 Task: Find connections with filter location Agudos with filter topic #aiwith filter profile language German with filter current company Tata Communications with filter school Delhi Public School Noida with filter industry Savings Institutions with filter service category WordPress Design with filter keywords title Marketing Research Analyst
Action: Mouse moved to (475, 82)
Screenshot: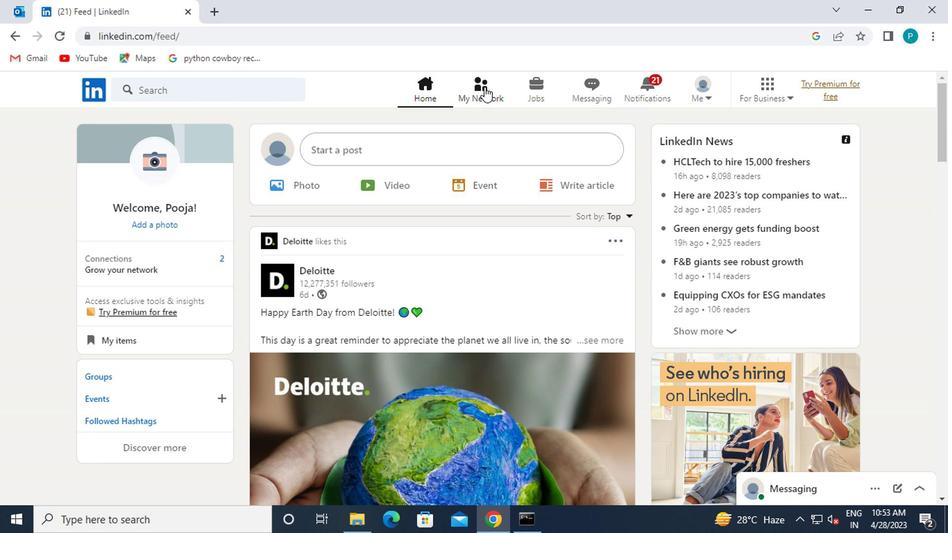 
Action: Mouse pressed left at (475, 82)
Screenshot: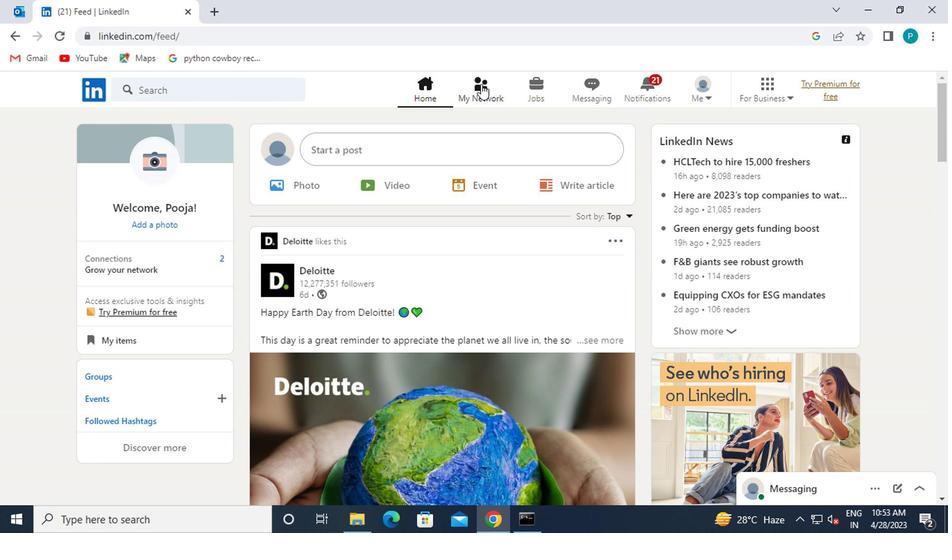 
Action: Mouse moved to (206, 160)
Screenshot: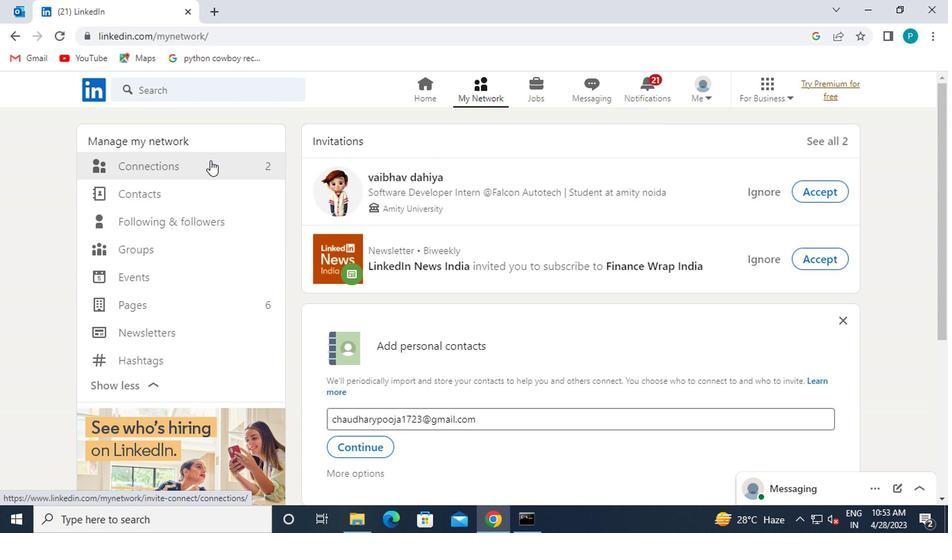
Action: Mouse pressed left at (206, 160)
Screenshot: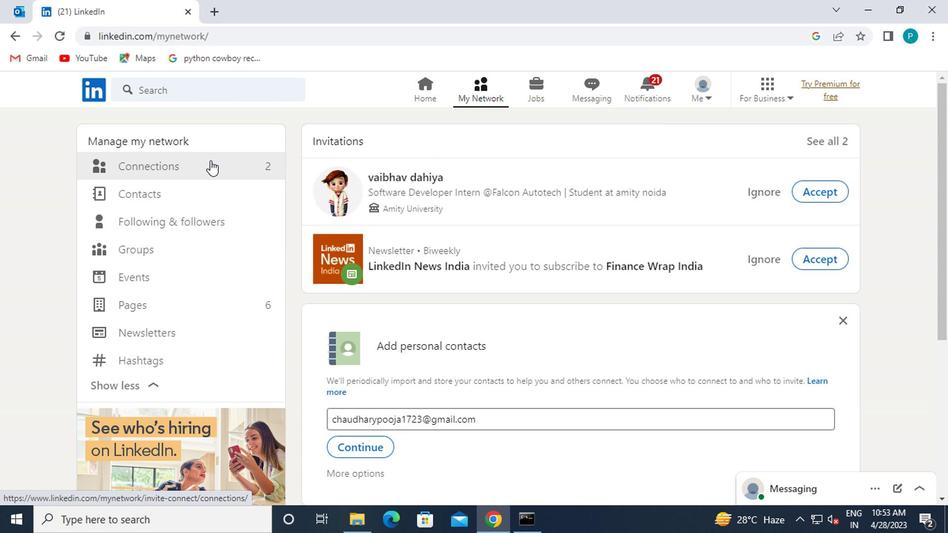 
Action: Mouse moved to (569, 168)
Screenshot: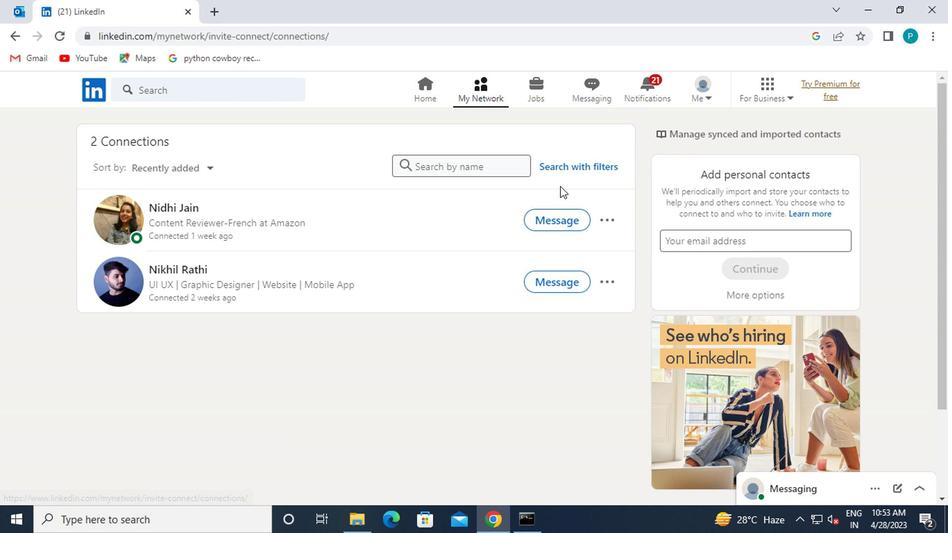 
Action: Mouse pressed left at (569, 168)
Screenshot: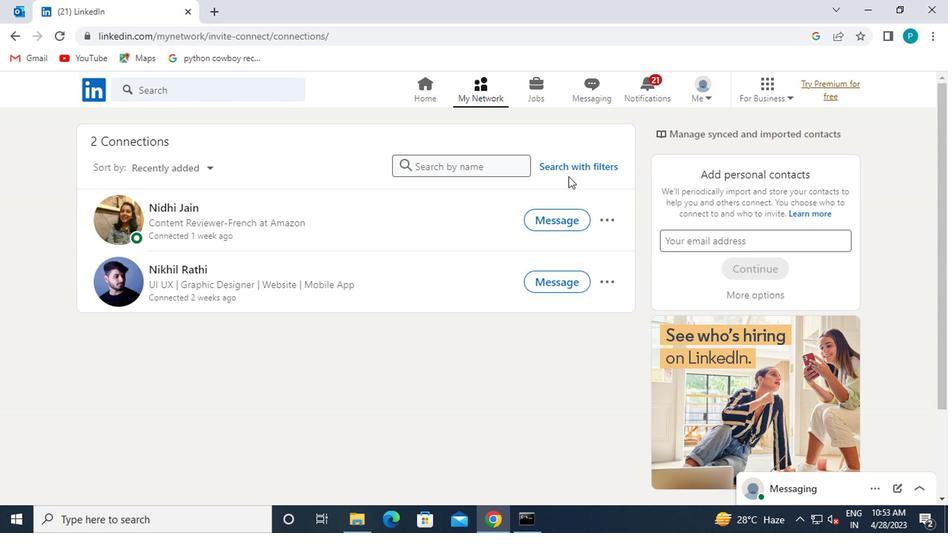 
Action: Mouse moved to (508, 126)
Screenshot: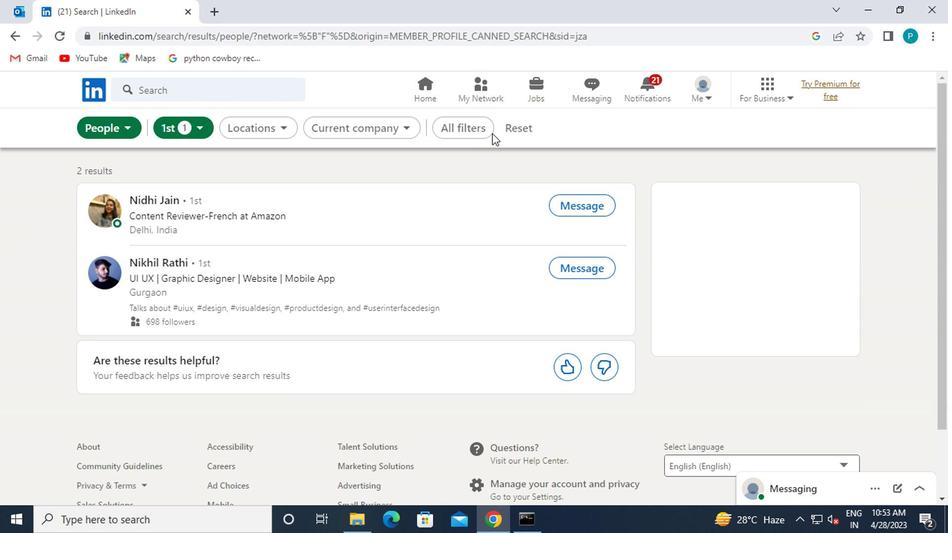 
Action: Mouse pressed left at (508, 126)
Screenshot: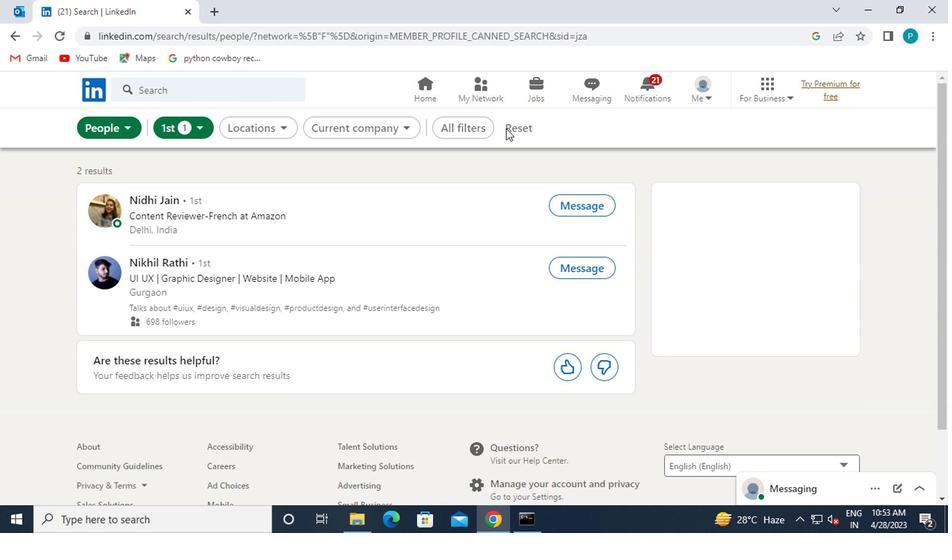 
Action: Mouse moved to (471, 126)
Screenshot: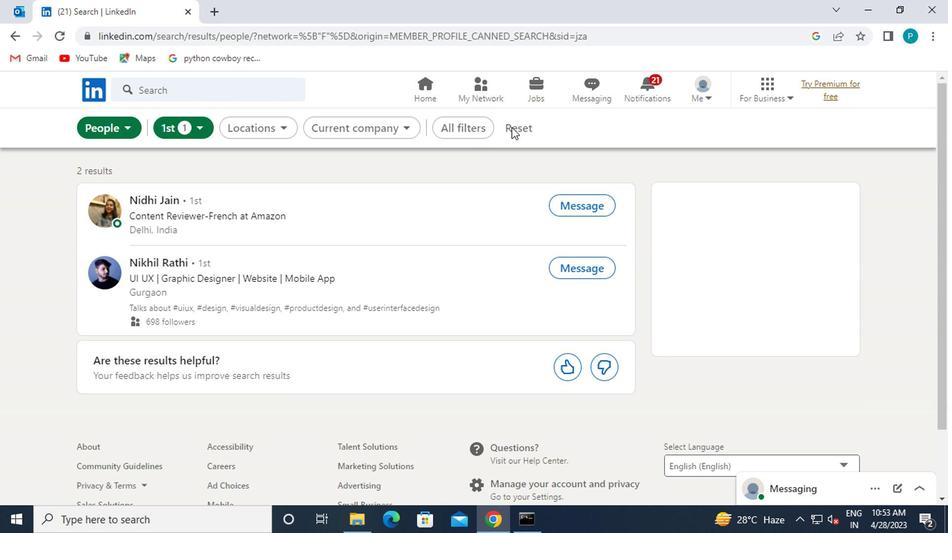 
Action: Mouse pressed left at (471, 126)
Screenshot: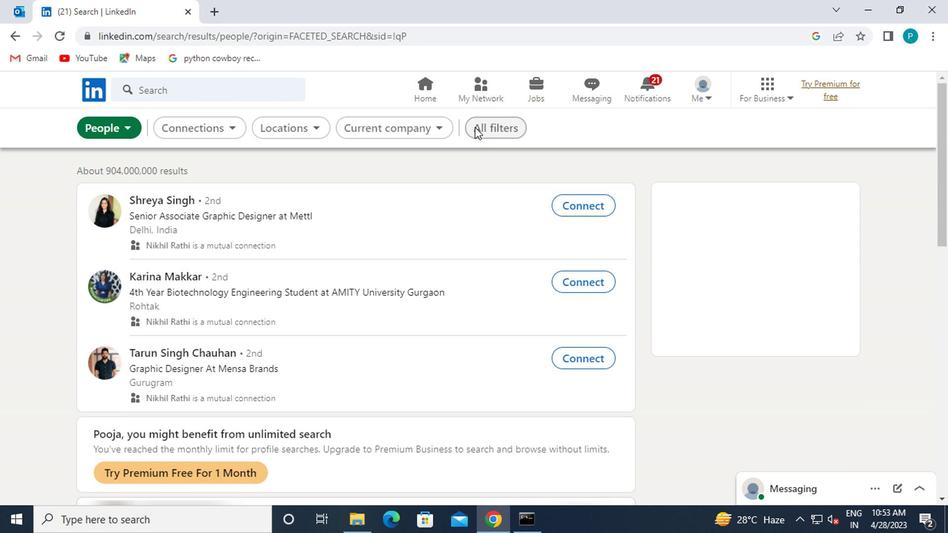 
Action: Mouse moved to (841, 318)
Screenshot: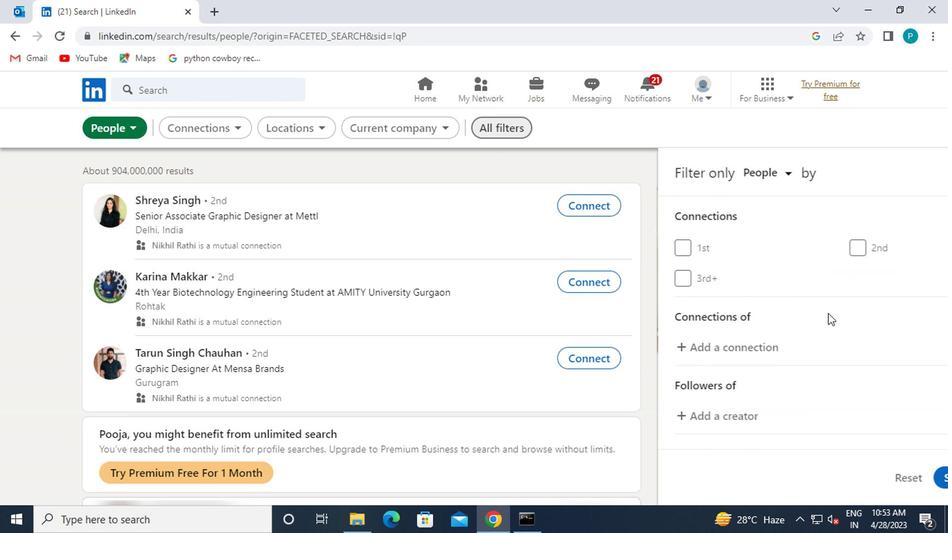 
Action: Mouse scrolled (841, 318) with delta (0, 0)
Screenshot: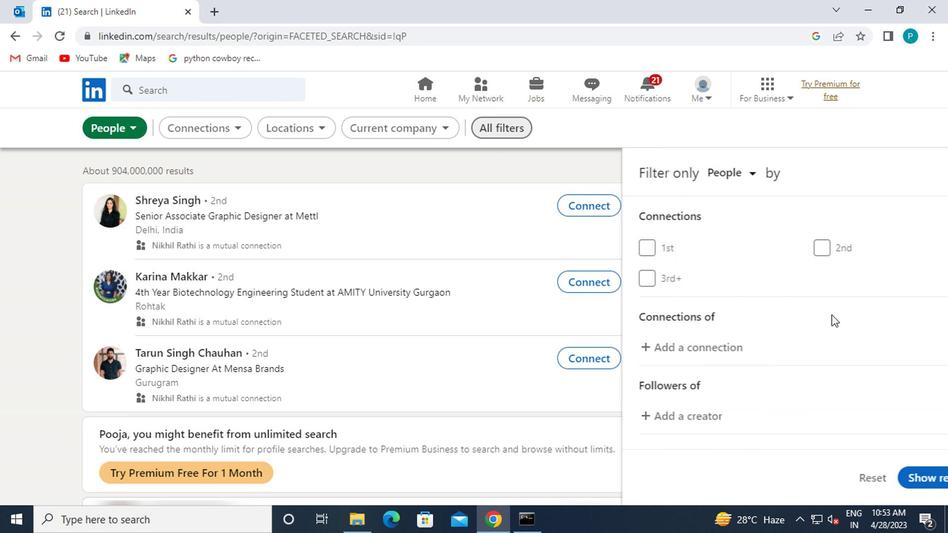 
Action: Mouse scrolled (841, 318) with delta (0, 0)
Screenshot: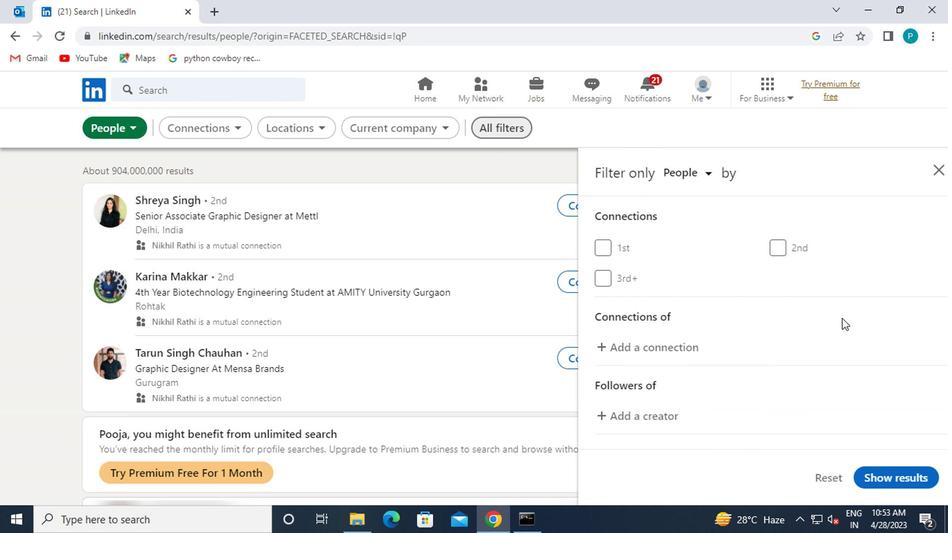 
Action: Mouse scrolled (841, 318) with delta (0, 0)
Screenshot: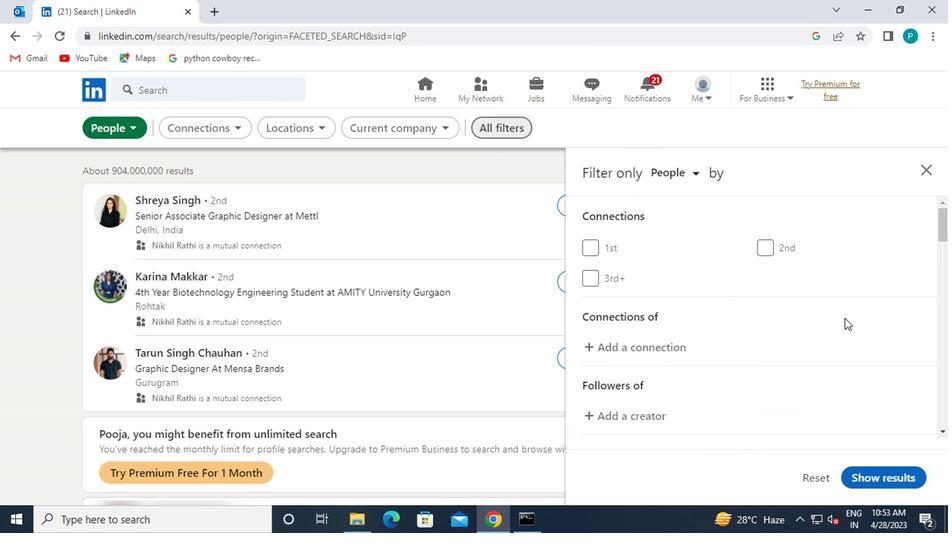 
Action: Mouse moved to (830, 355)
Screenshot: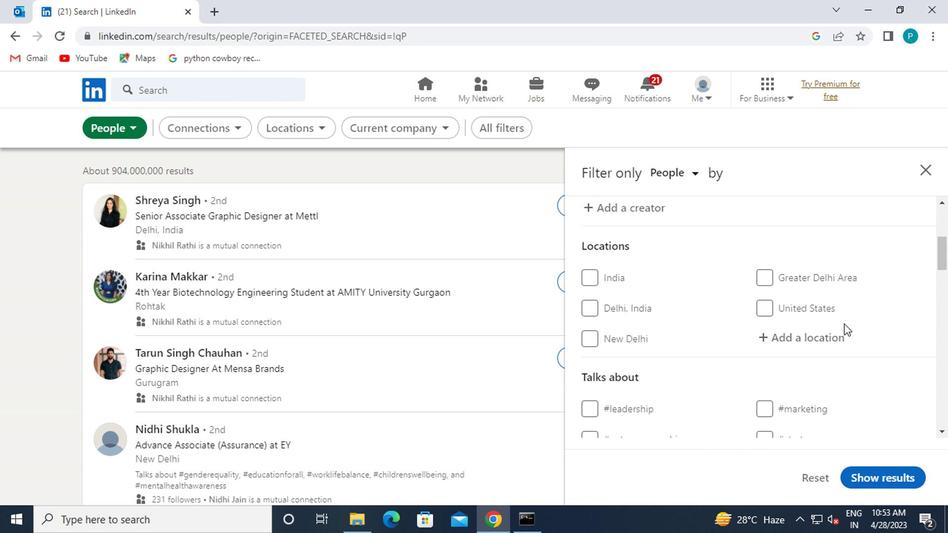 
Action: Mouse pressed left at (830, 355)
Screenshot: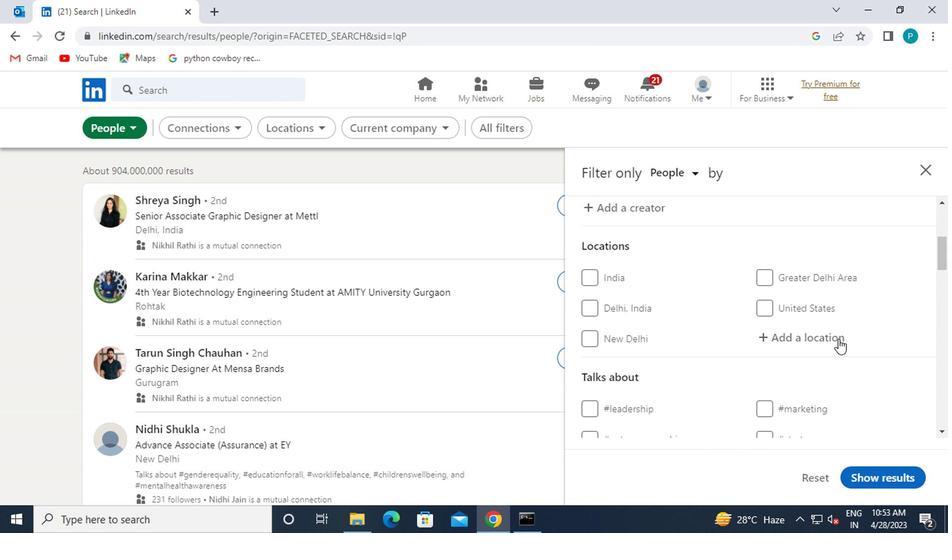 
Action: Mouse moved to (825, 333)
Screenshot: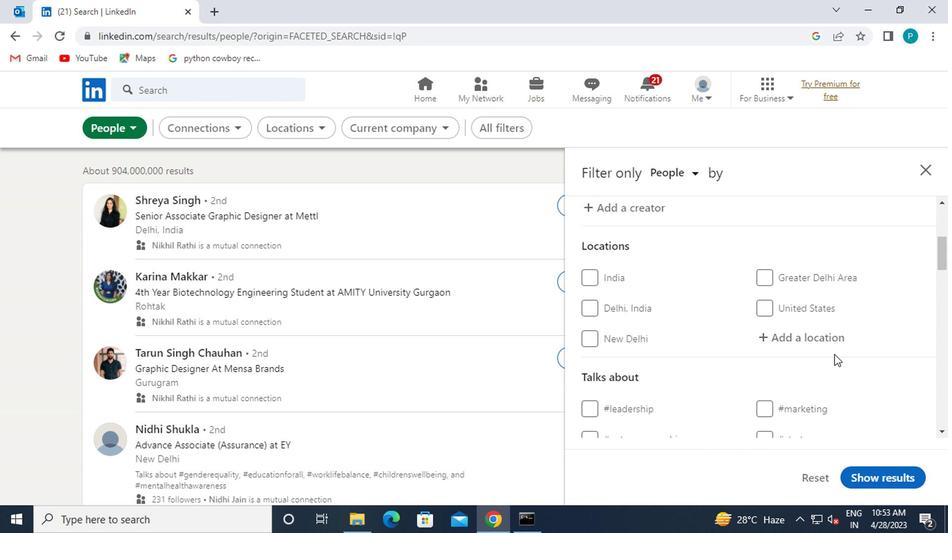 
Action: Mouse pressed left at (825, 333)
Screenshot: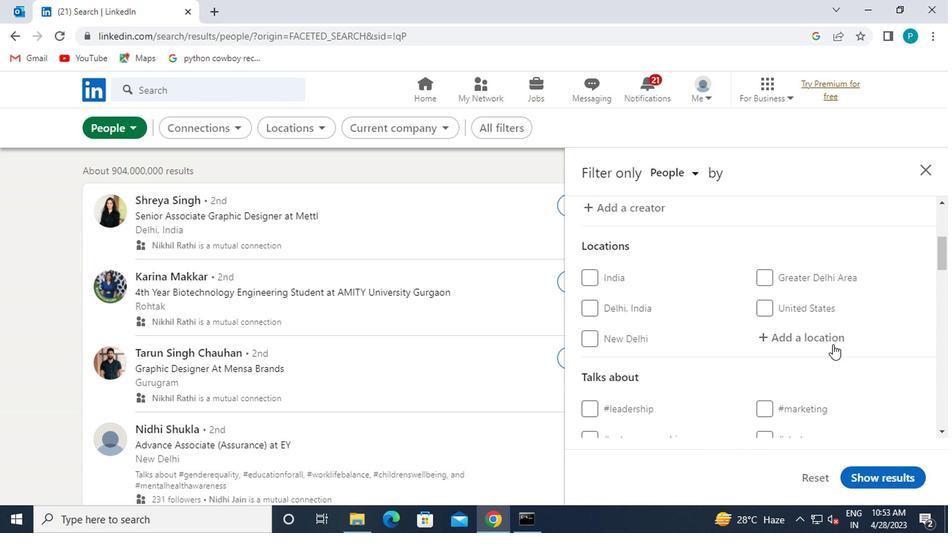 
Action: Key pressed <Key.caps_lock>a<Key.caps_lock>gudos
Screenshot: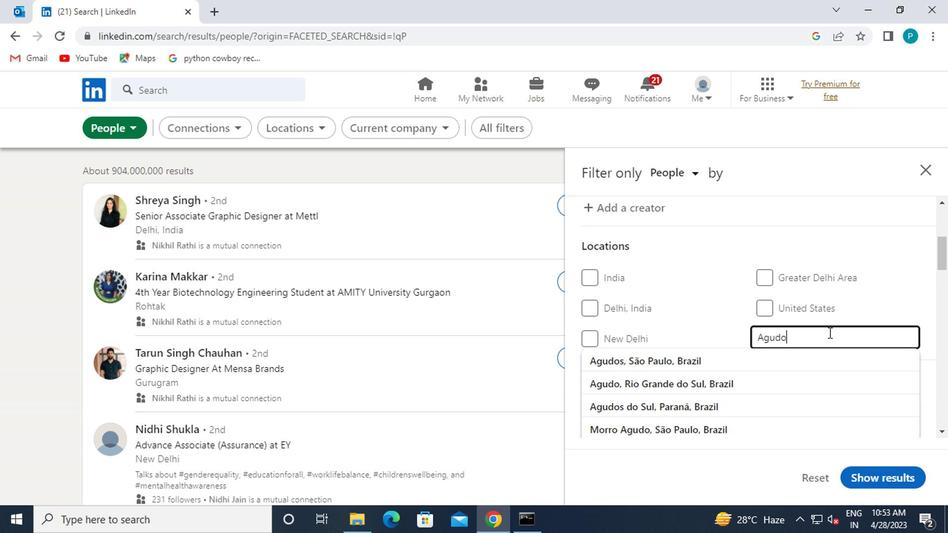 
Action: Mouse moved to (778, 362)
Screenshot: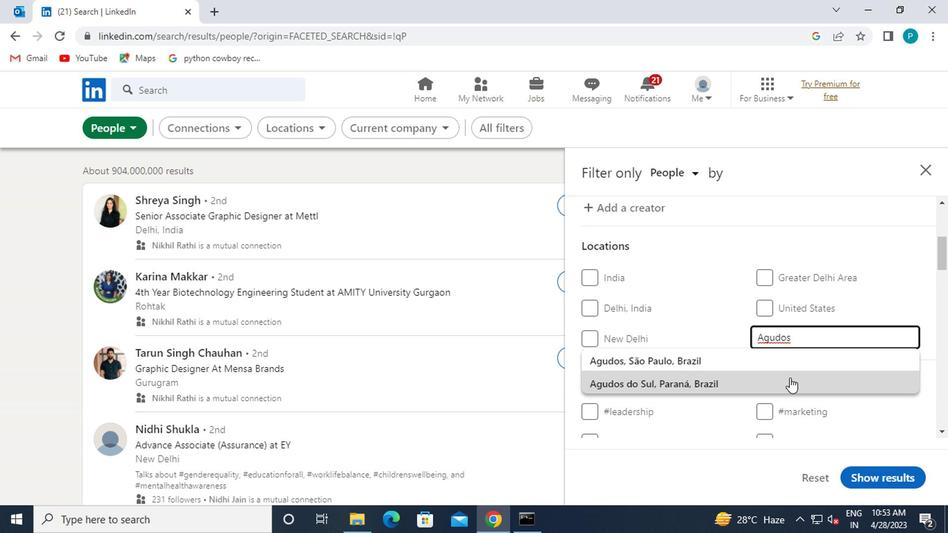 
Action: Mouse pressed left at (778, 362)
Screenshot: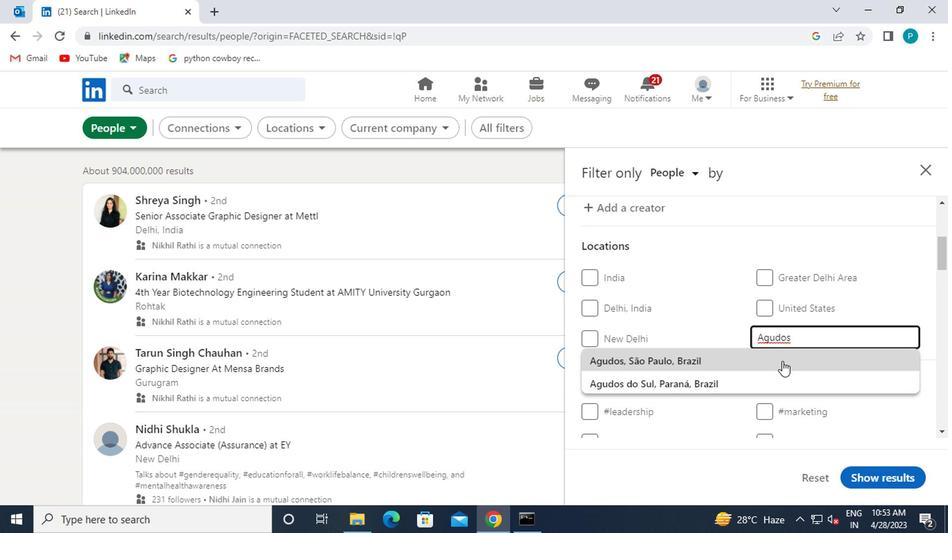 
Action: Mouse moved to (678, 354)
Screenshot: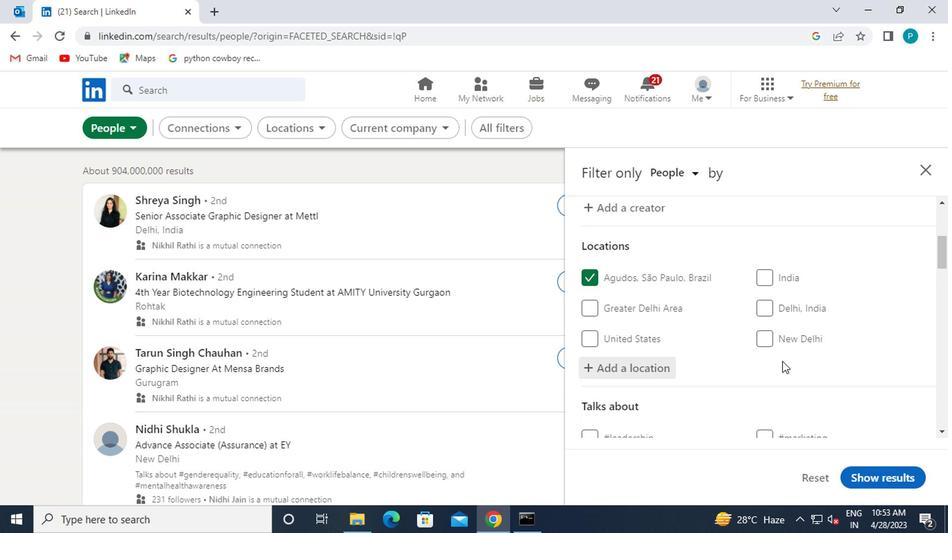 
Action: Mouse scrolled (678, 353) with delta (0, 0)
Screenshot: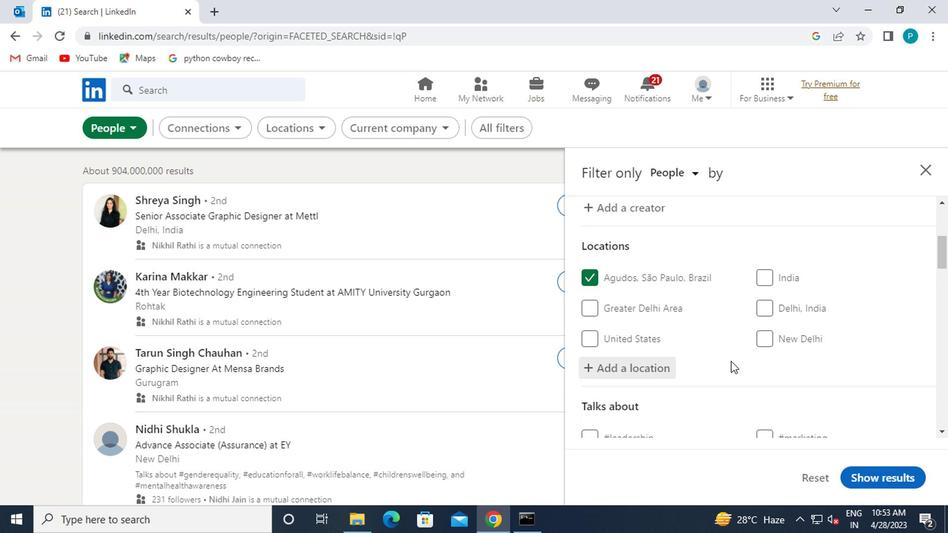 
Action: Mouse scrolled (678, 353) with delta (0, 0)
Screenshot: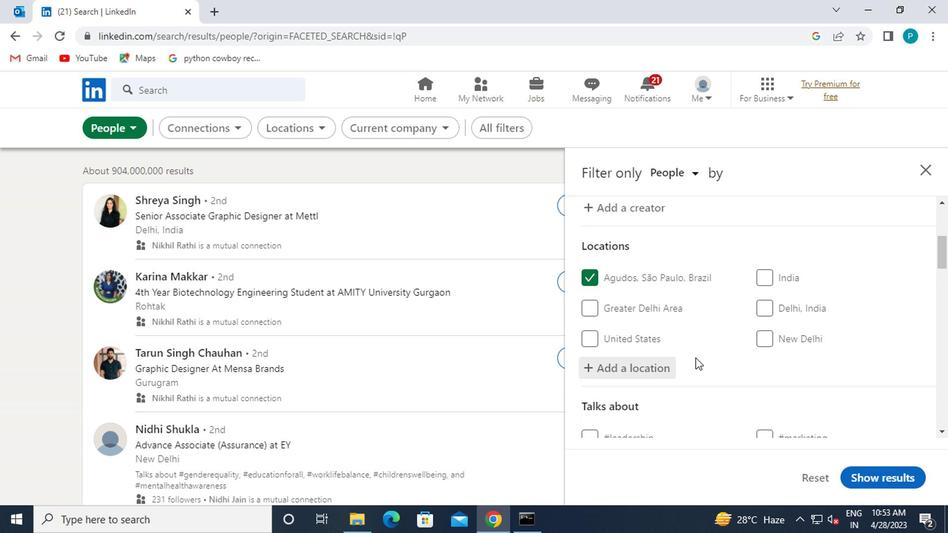 
Action: Mouse moved to (772, 351)
Screenshot: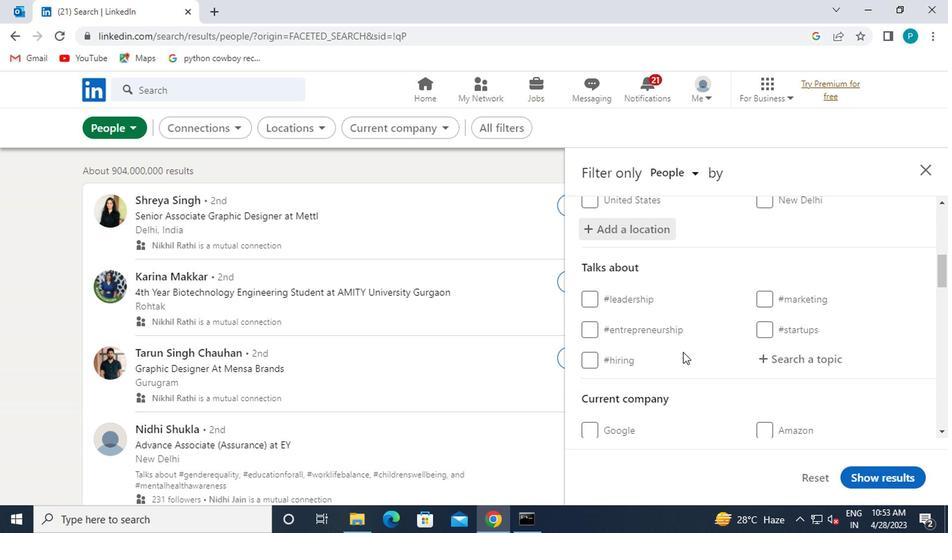 
Action: Mouse pressed left at (772, 351)
Screenshot: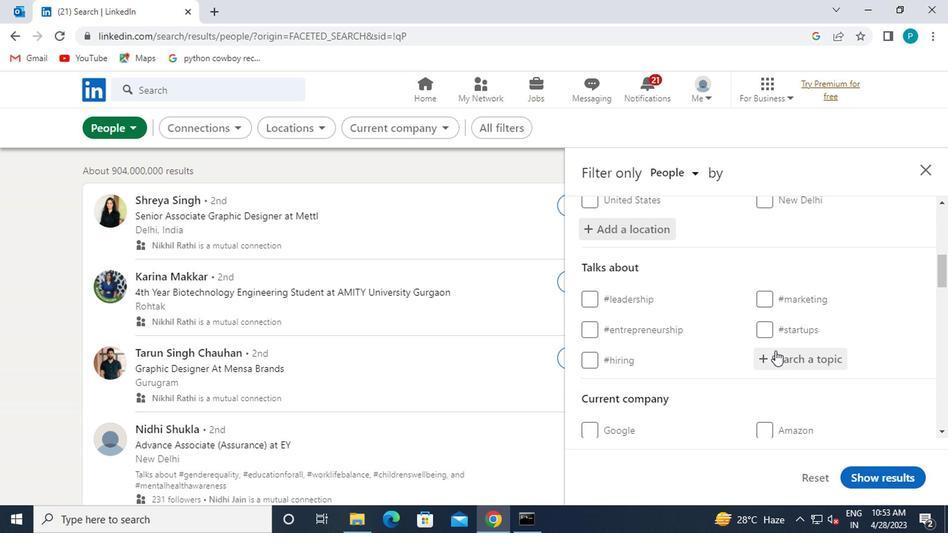
Action: Key pressed <Key.shift><Key.shift><Key.shift><Key.shift><Key.shift><Key.shift>#<Key.caps_lock><Key.caps_lock>AI
Screenshot: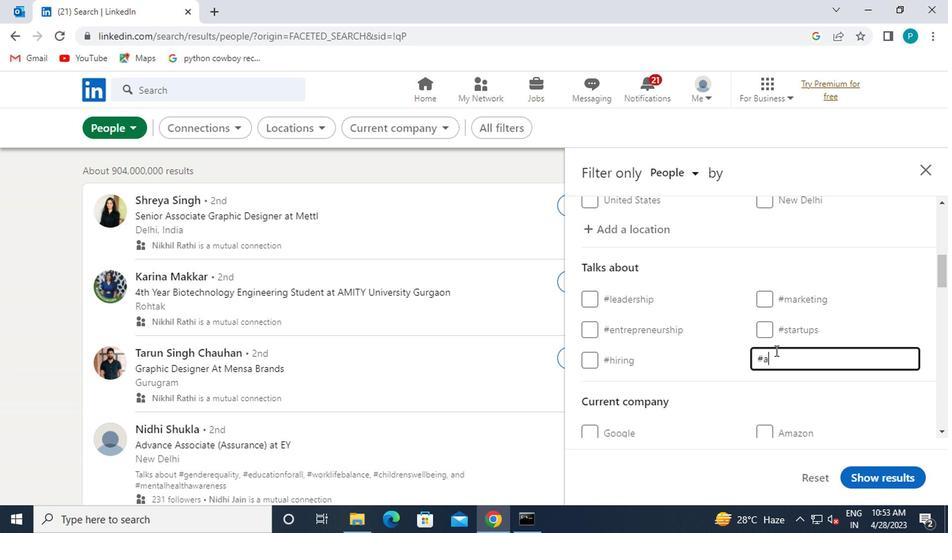 
Action: Mouse moved to (771, 352)
Screenshot: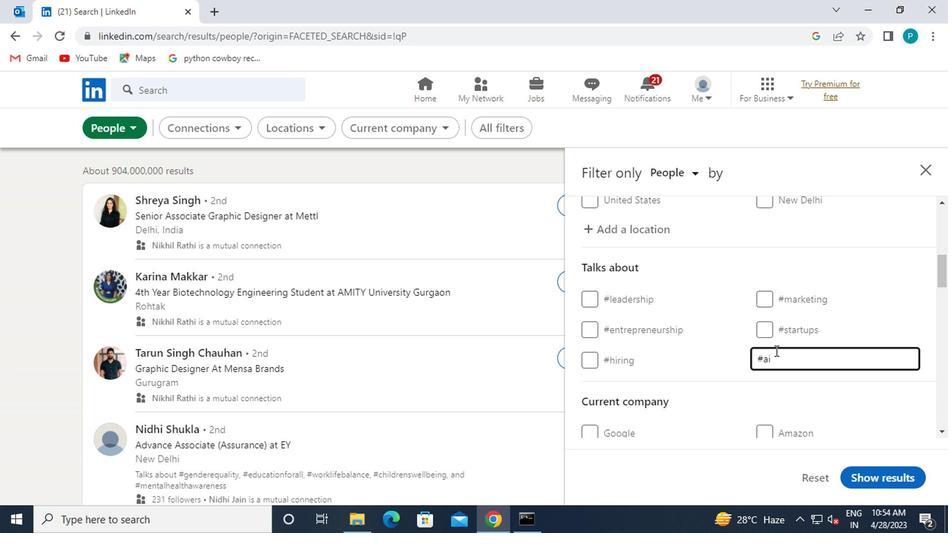 
Action: Mouse scrolled (771, 351) with delta (0, 0)
Screenshot: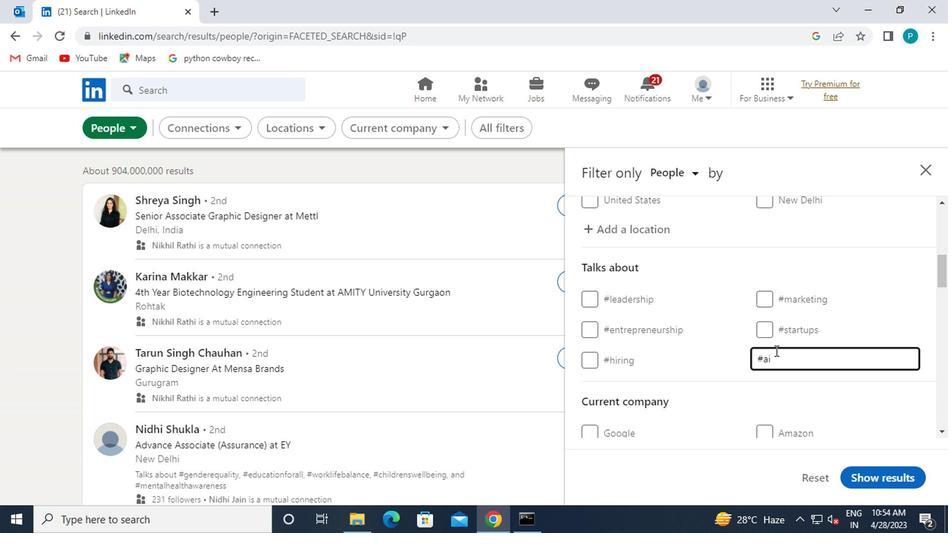 
Action: Mouse moved to (763, 357)
Screenshot: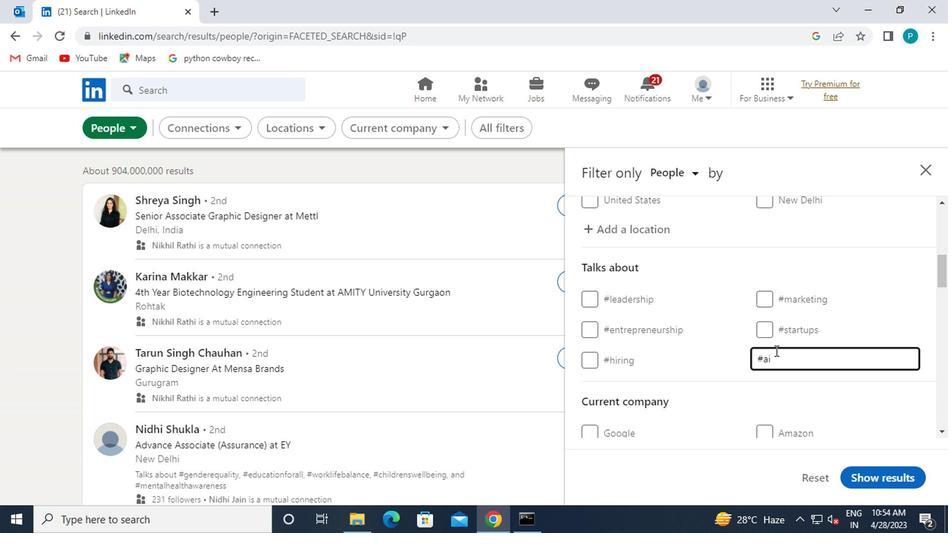 
Action: Mouse scrolled (763, 356) with delta (0, 0)
Screenshot: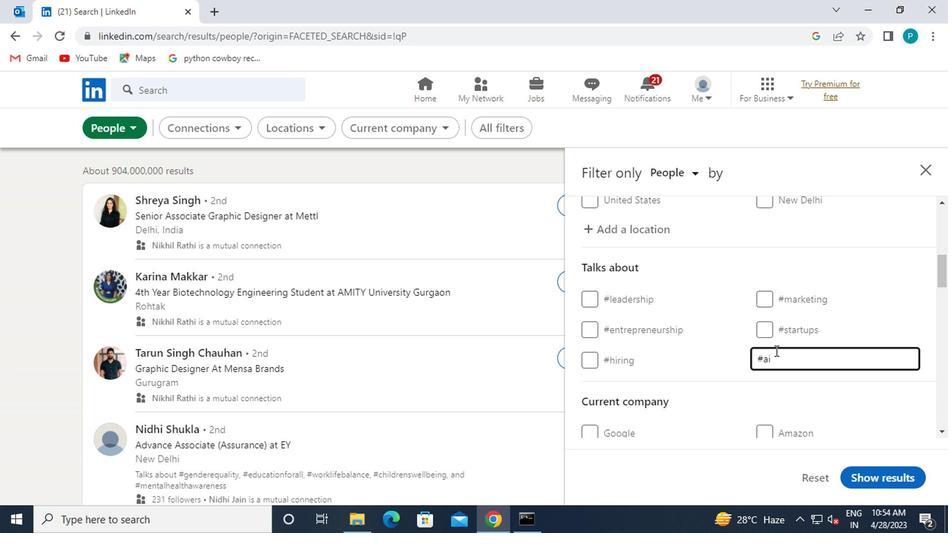 
Action: Mouse scrolled (763, 356) with delta (0, 0)
Screenshot: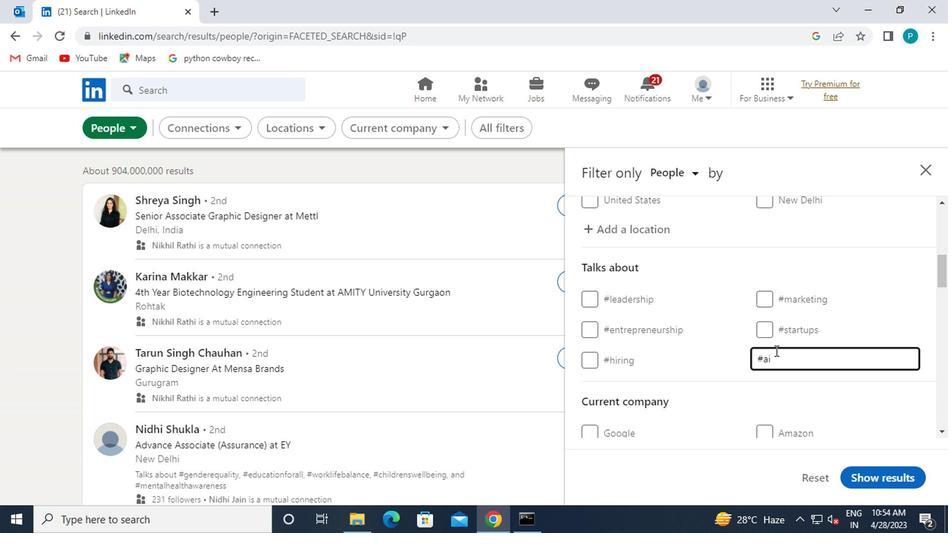 
Action: Mouse scrolled (763, 356) with delta (0, 0)
Screenshot: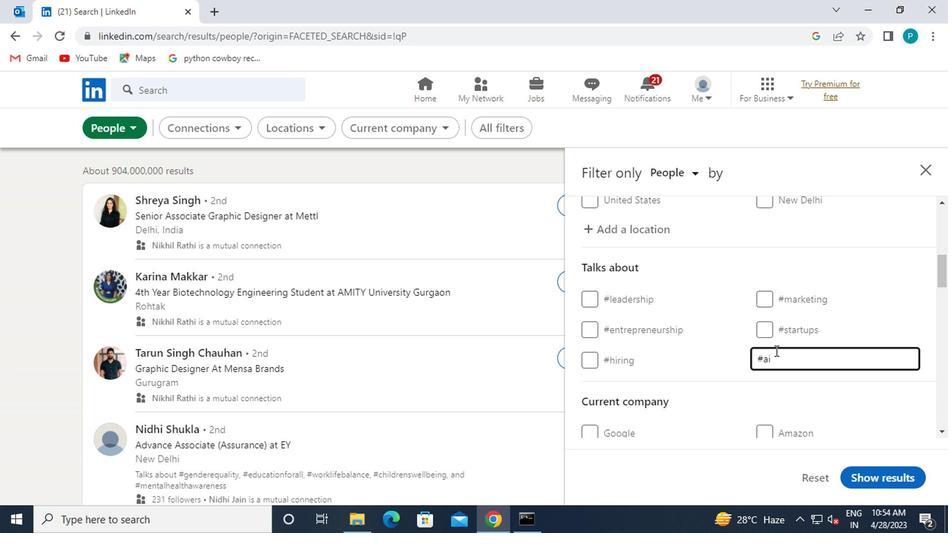 
Action: Mouse moved to (762, 358)
Screenshot: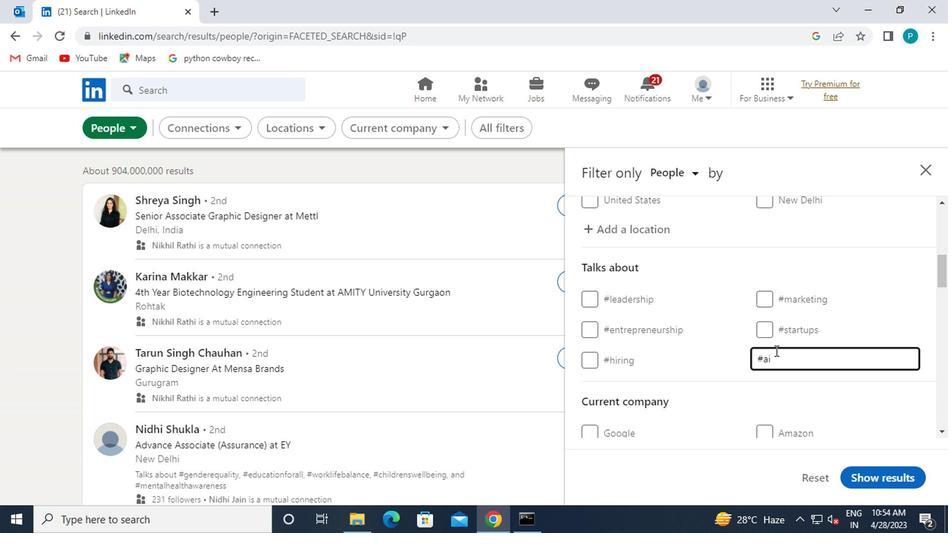 
Action: Mouse scrolled (762, 357) with delta (0, 0)
Screenshot: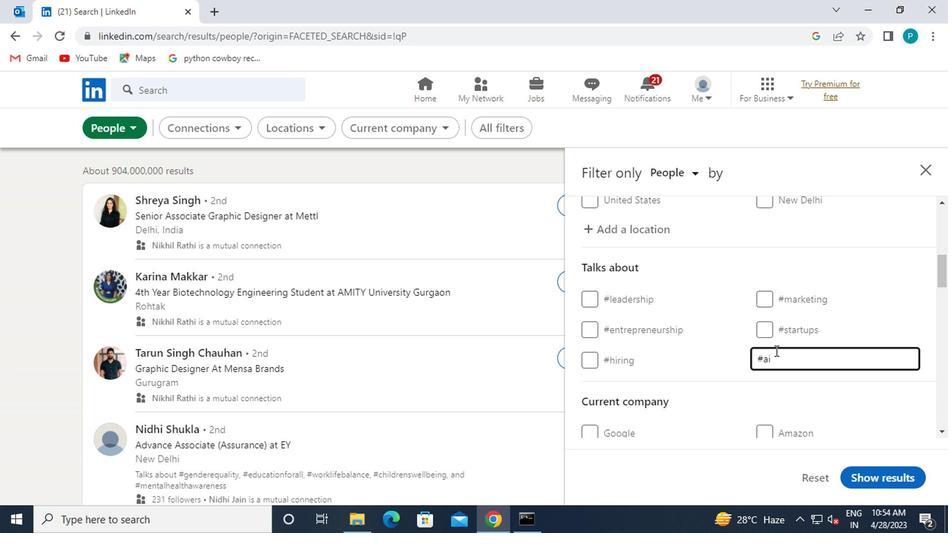 
Action: Mouse moved to (694, 371)
Screenshot: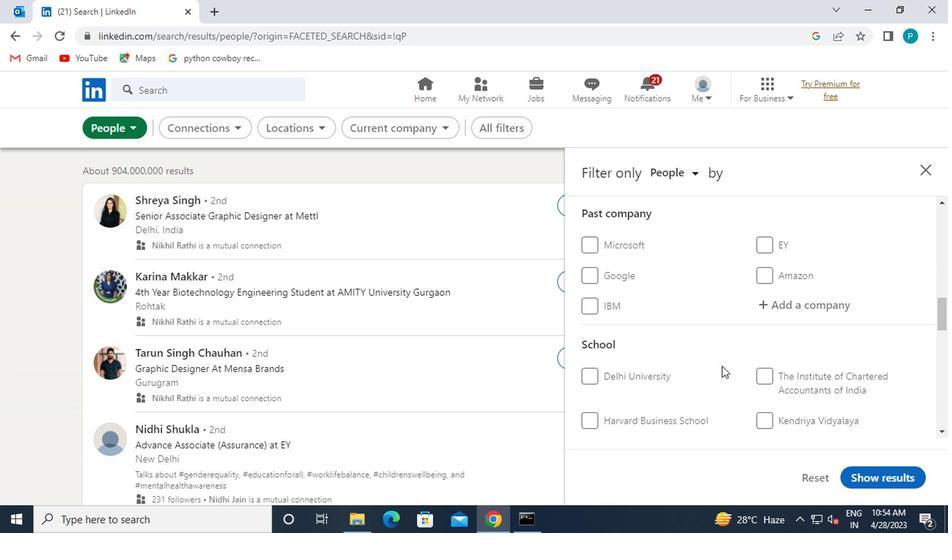 
Action: Mouse scrolled (694, 370) with delta (0, 0)
Screenshot: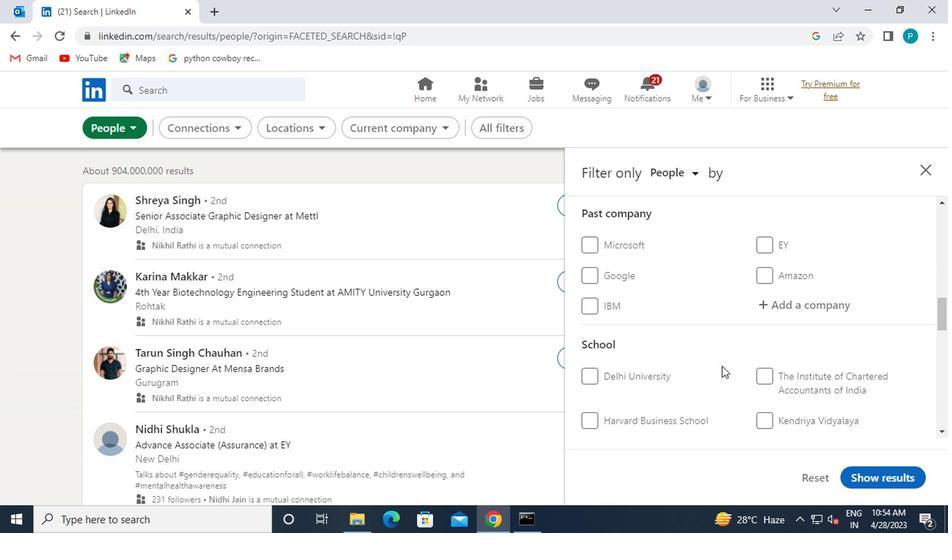 
Action: Mouse moved to (688, 372)
Screenshot: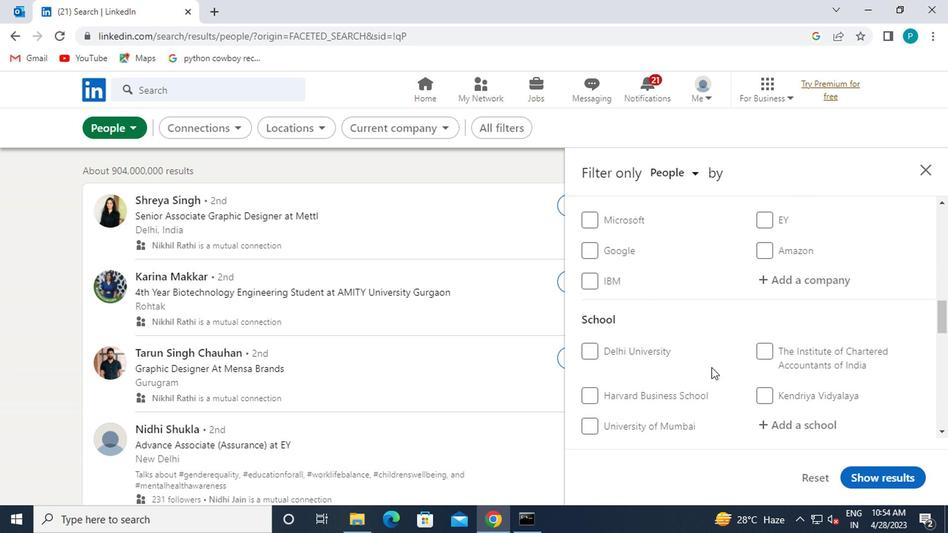 
Action: Mouse scrolled (688, 372) with delta (0, 0)
Screenshot: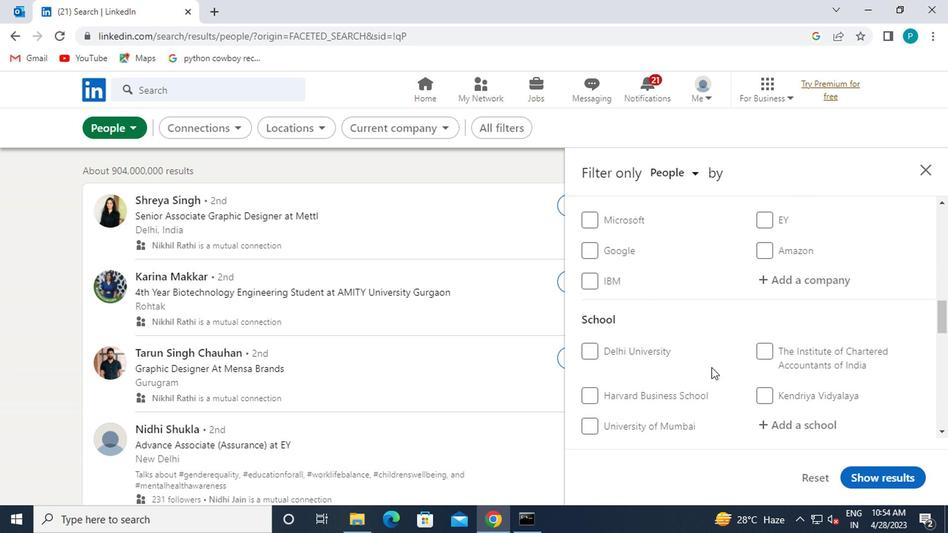 
Action: Mouse moved to (678, 373)
Screenshot: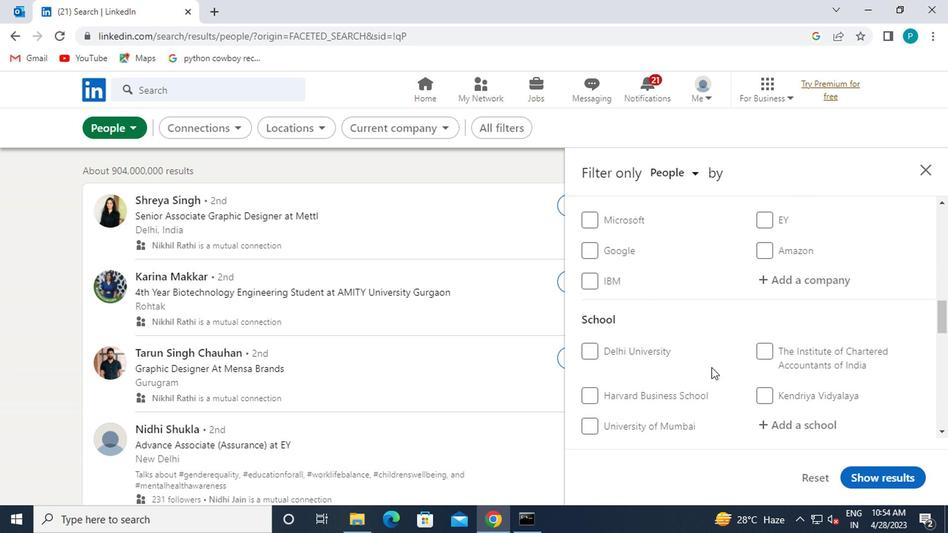 
Action: Mouse scrolled (678, 372) with delta (0, 0)
Screenshot: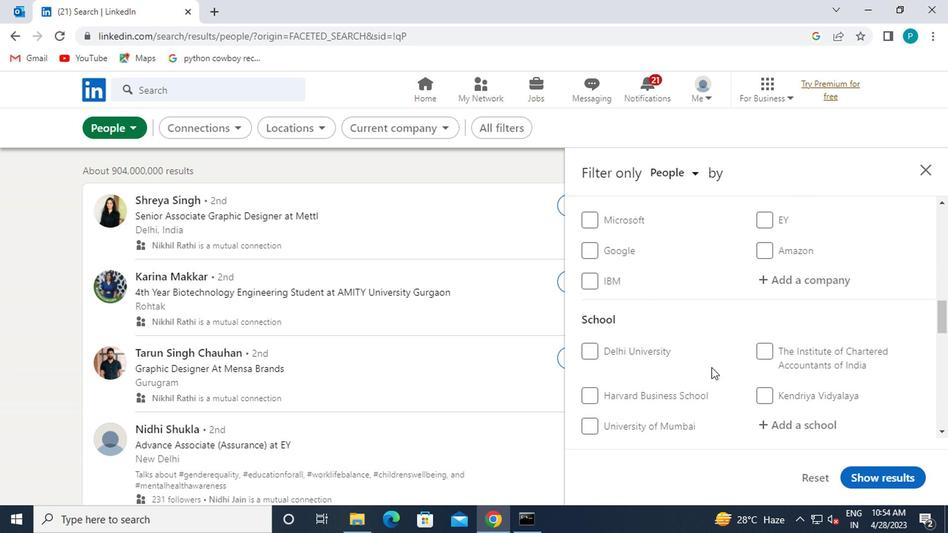 
Action: Mouse moved to (665, 375)
Screenshot: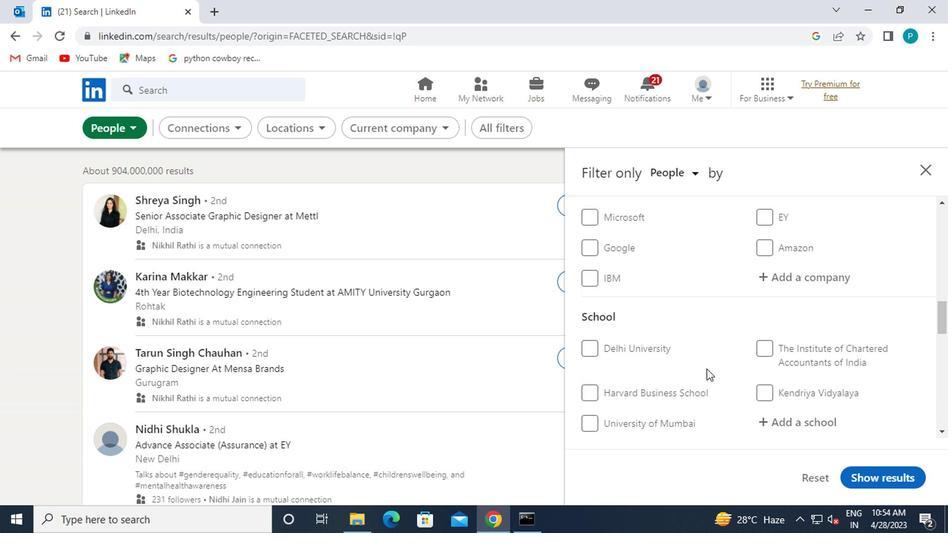 
Action: Mouse scrolled (665, 375) with delta (0, 0)
Screenshot: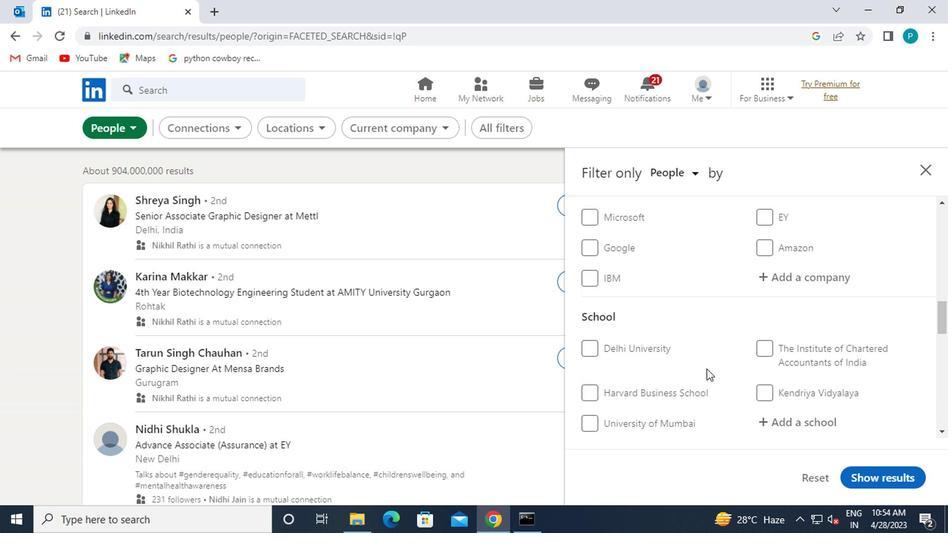 
Action: Mouse moved to (615, 372)
Screenshot: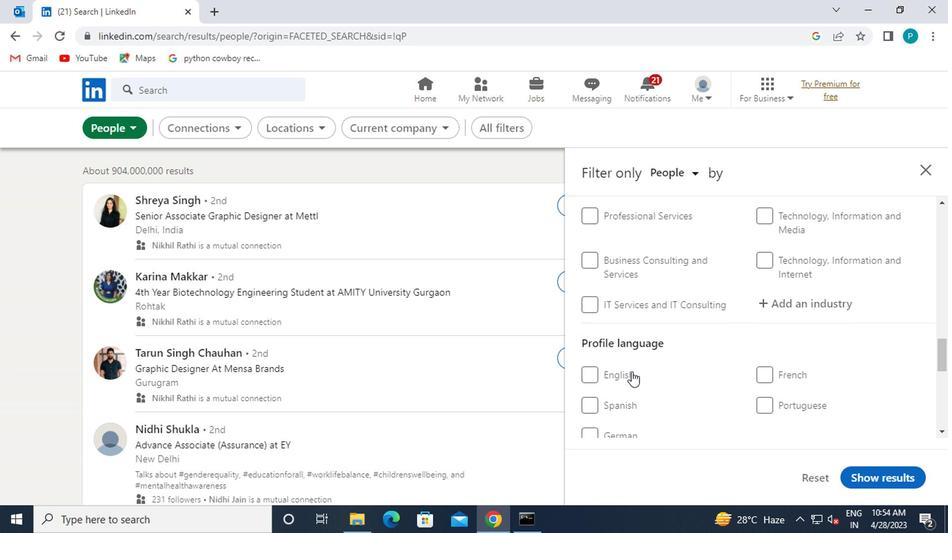 
Action: Mouse scrolled (615, 371) with delta (0, 0)
Screenshot: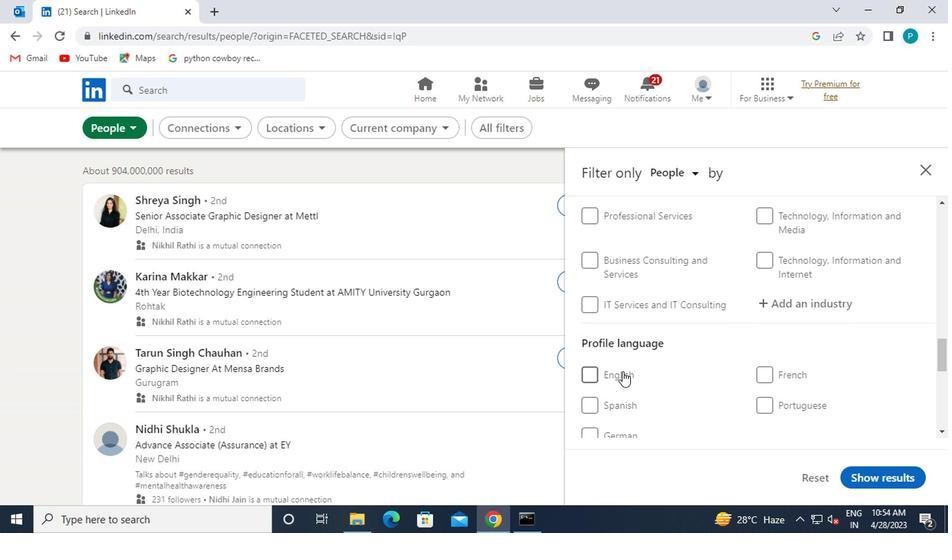 
Action: Mouse moved to (609, 367)
Screenshot: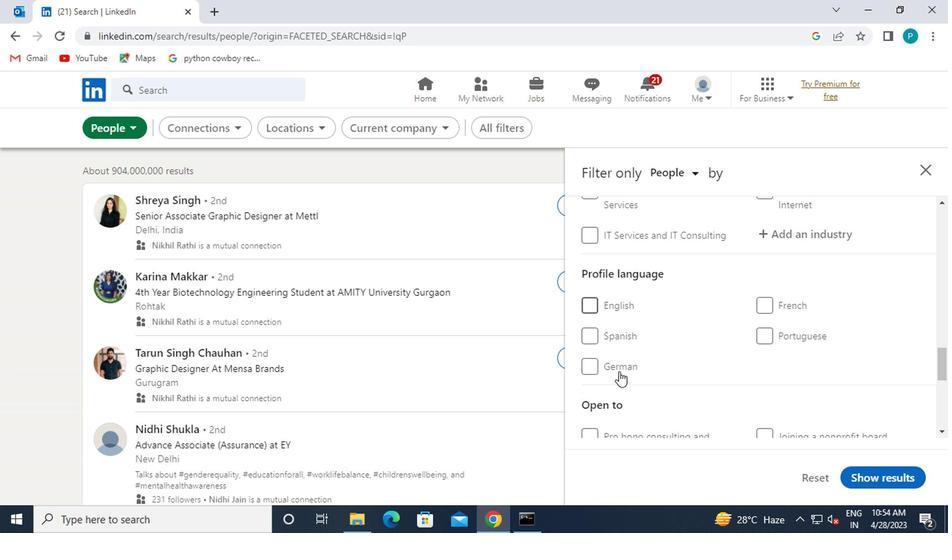 
Action: Mouse pressed left at (609, 367)
Screenshot: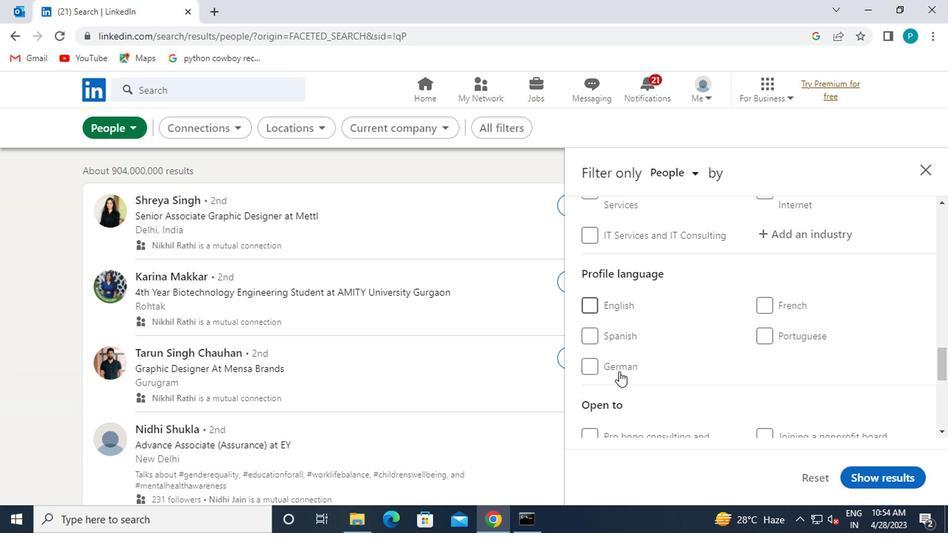 
Action: Mouse moved to (830, 353)
Screenshot: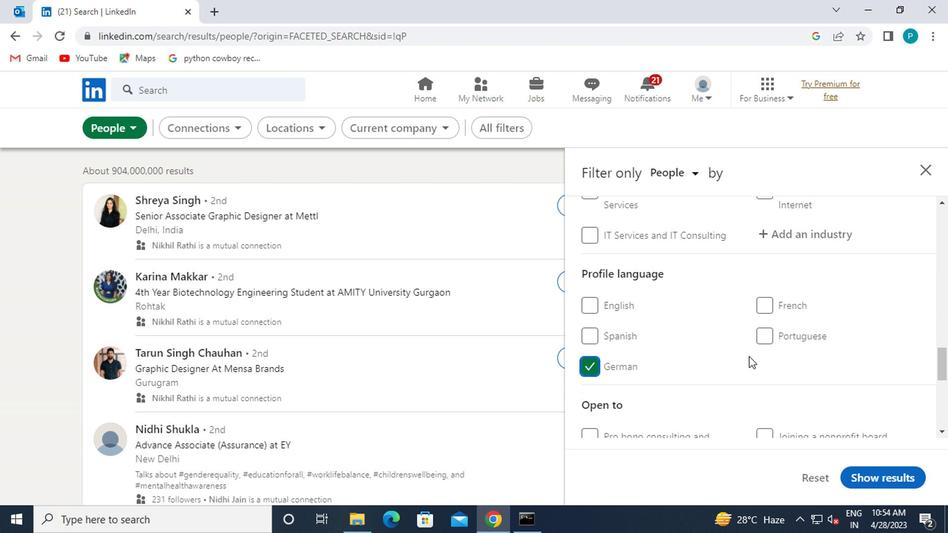 
Action: Mouse scrolled (830, 354) with delta (0, 0)
Screenshot: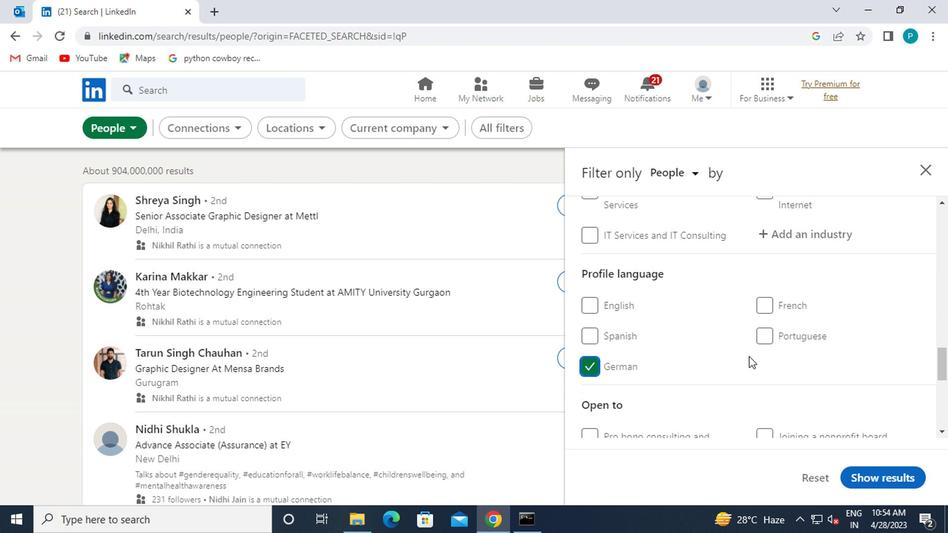 
Action: Mouse scrolled (830, 354) with delta (0, 0)
Screenshot: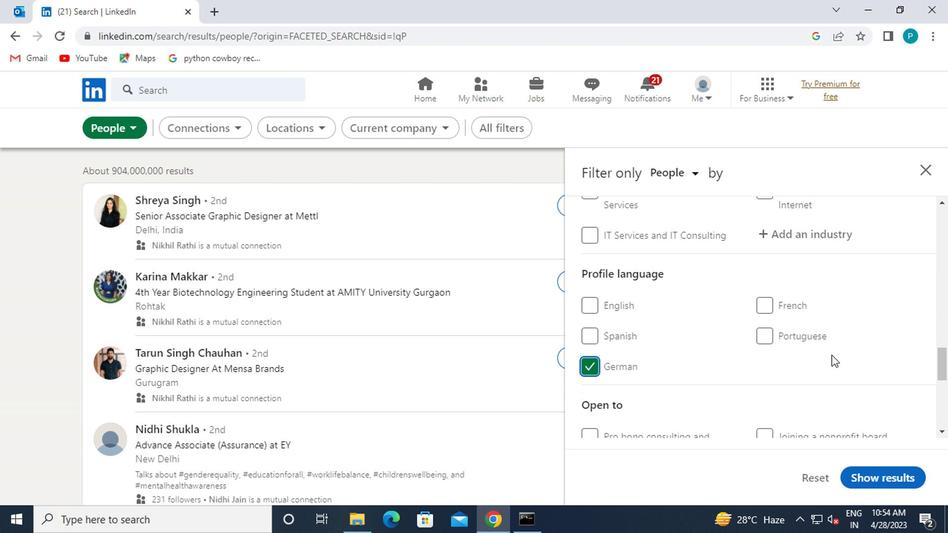 
Action: Mouse scrolled (830, 354) with delta (0, 0)
Screenshot: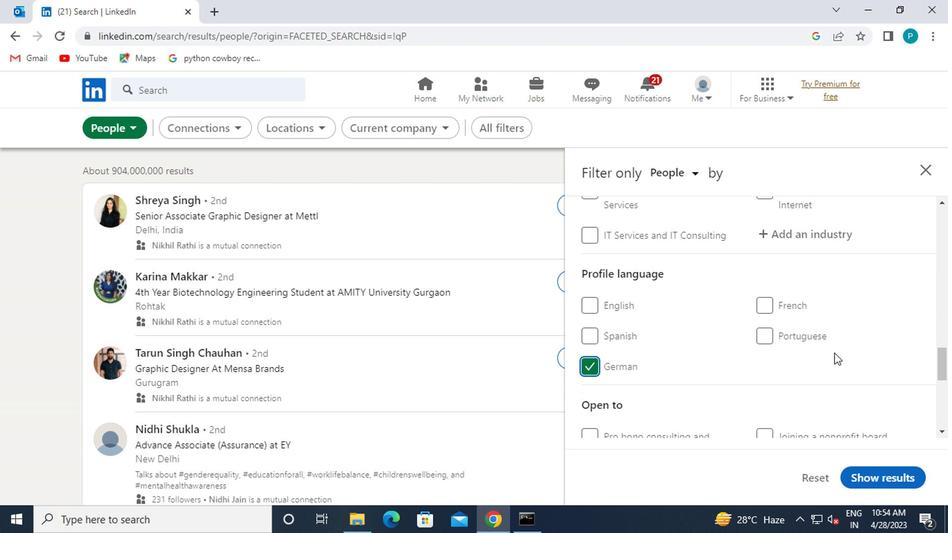 
Action: Mouse moved to (824, 350)
Screenshot: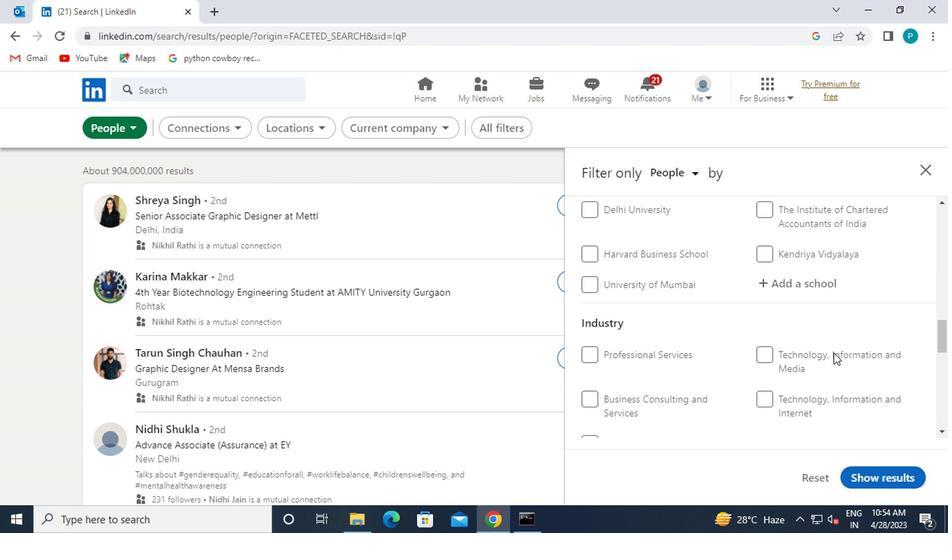 
Action: Mouse scrolled (824, 350) with delta (0, 0)
Screenshot: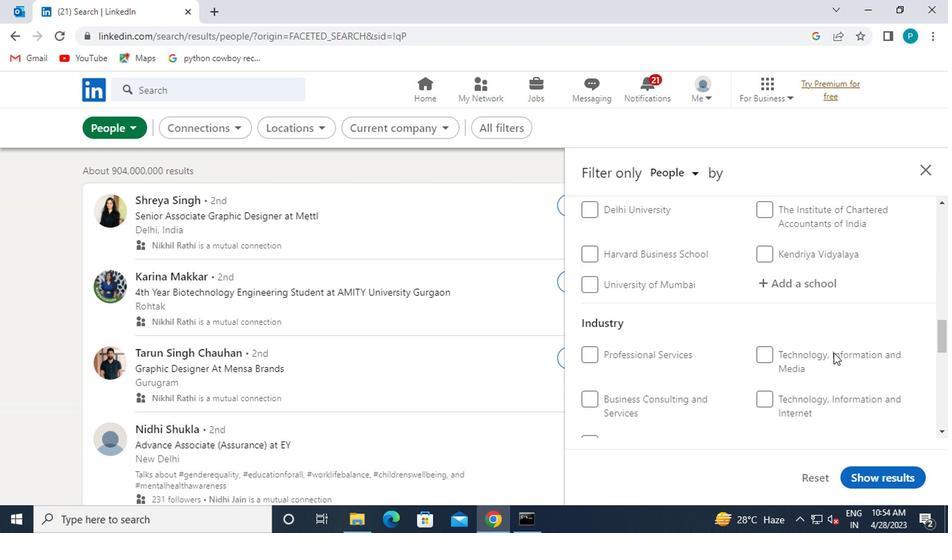 
Action: Mouse scrolled (824, 350) with delta (0, 0)
Screenshot: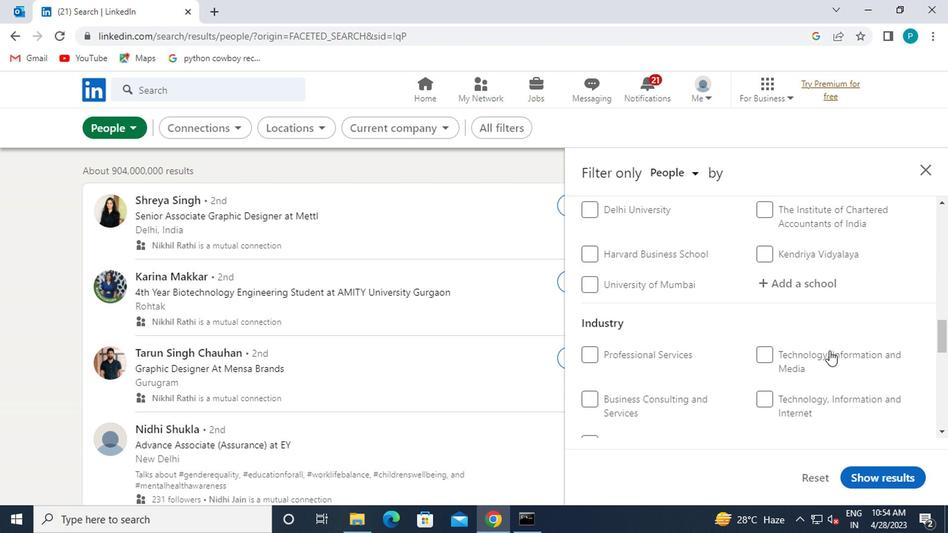 
Action: Mouse scrolled (824, 350) with delta (0, 0)
Screenshot: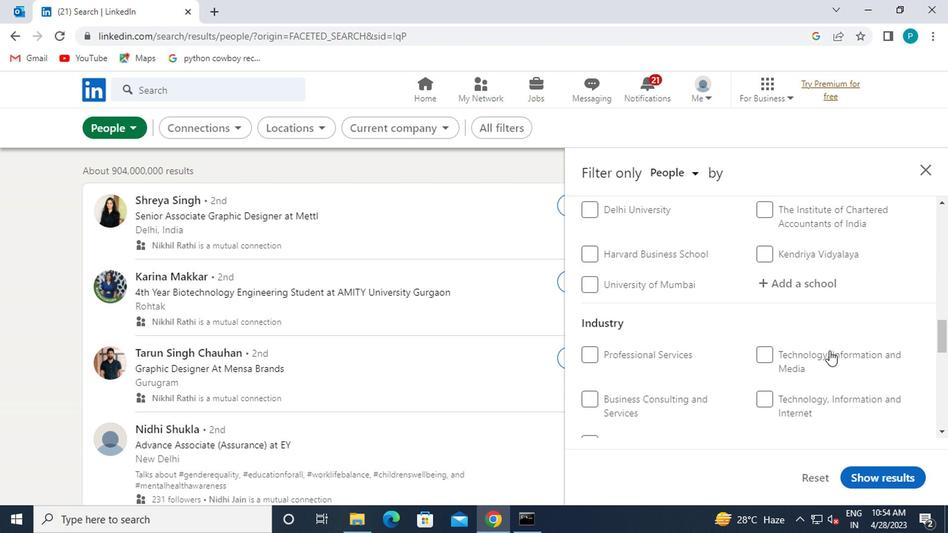 
Action: Mouse moved to (795, 219)
Screenshot: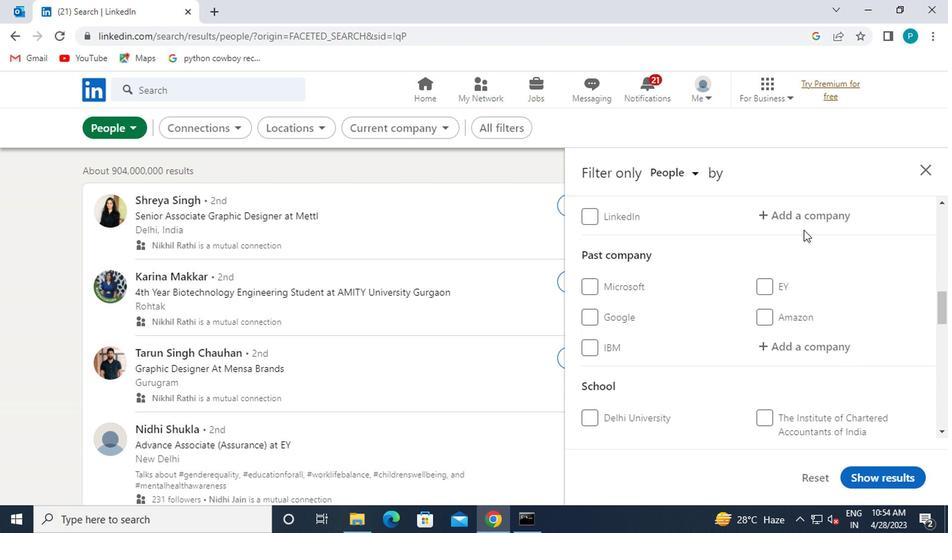 
Action: Mouse pressed left at (795, 219)
Screenshot: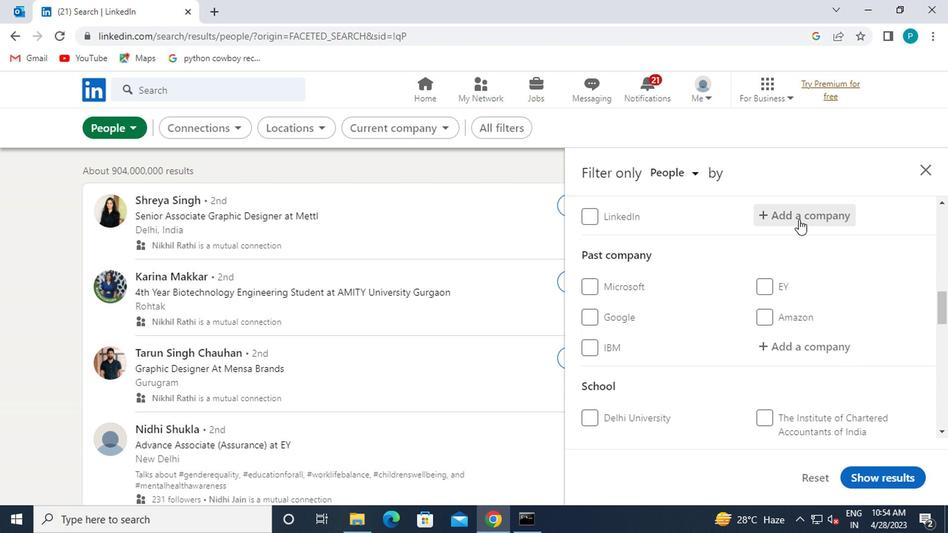 
Action: Mouse moved to (733, 240)
Screenshot: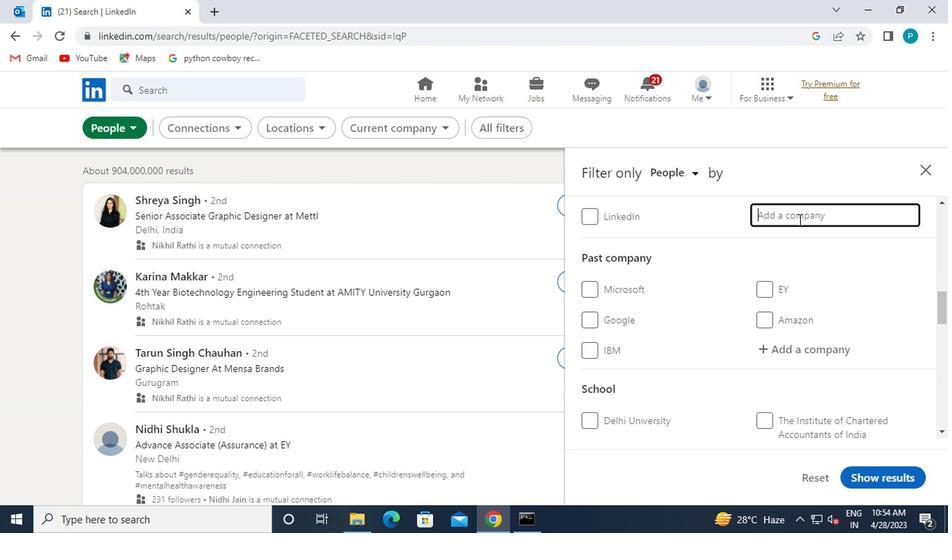 
Action: Mouse scrolled (733, 241) with delta (0, 0)
Screenshot: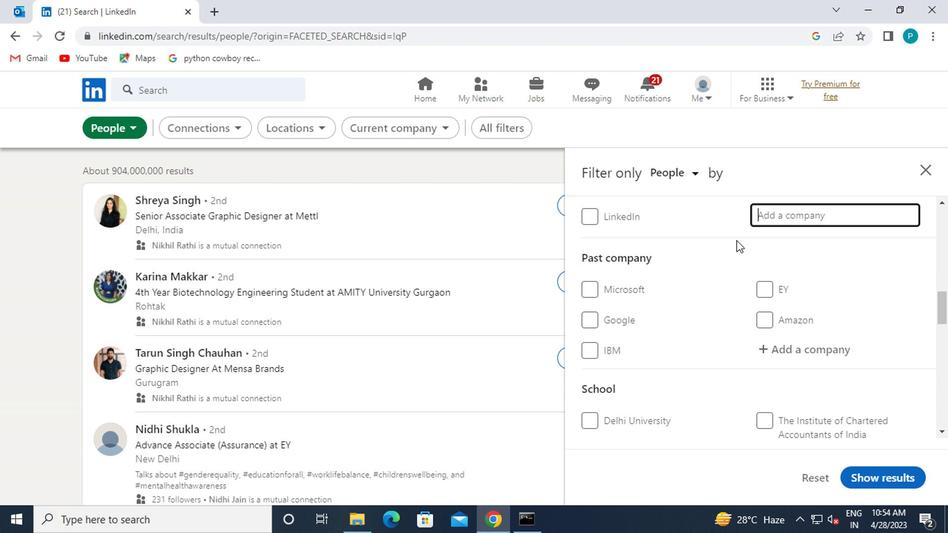 
Action: Mouse moved to (733, 240)
Screenshot: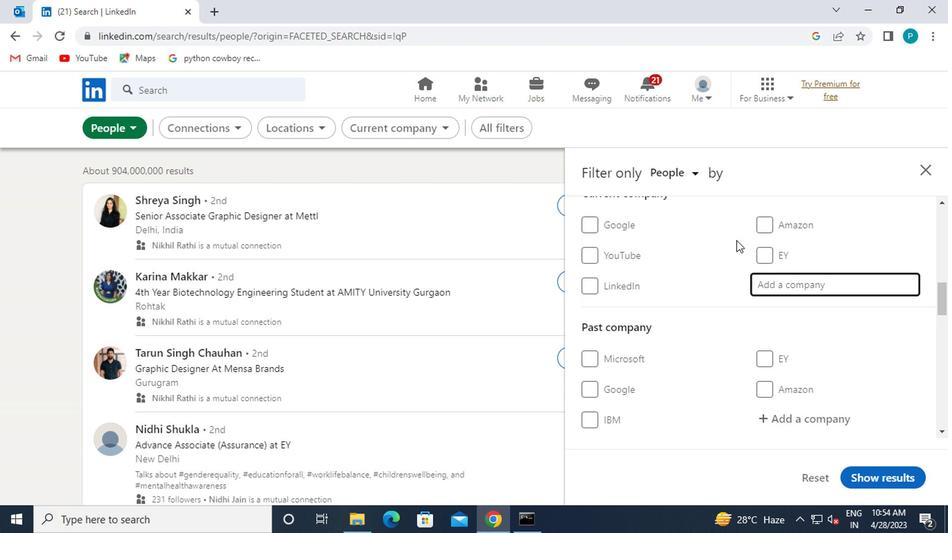 
Action: Key pressed <Key.caps_lock>T<Key.caps_lock>ATA
Screenshot: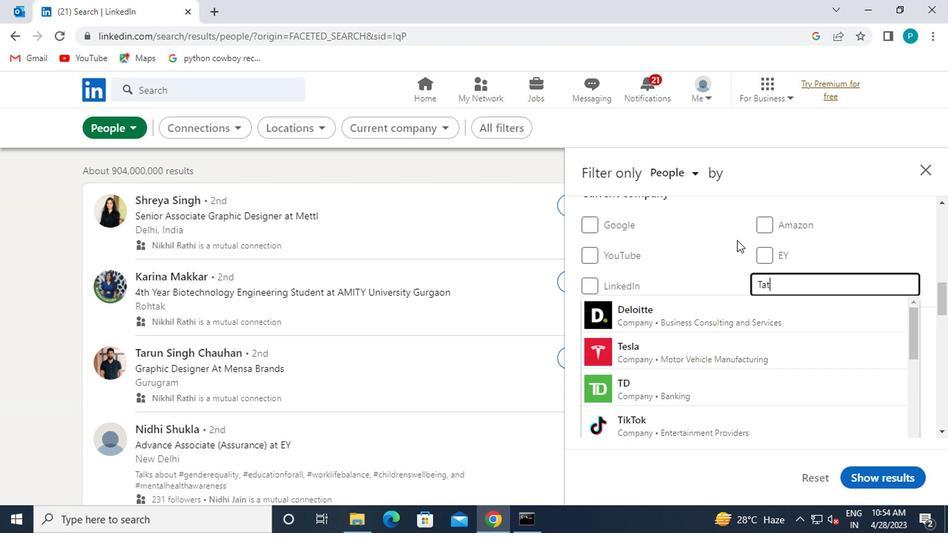 
Action: Mouse scrolled (733, 241) with delta (0, 0)
Screenshot: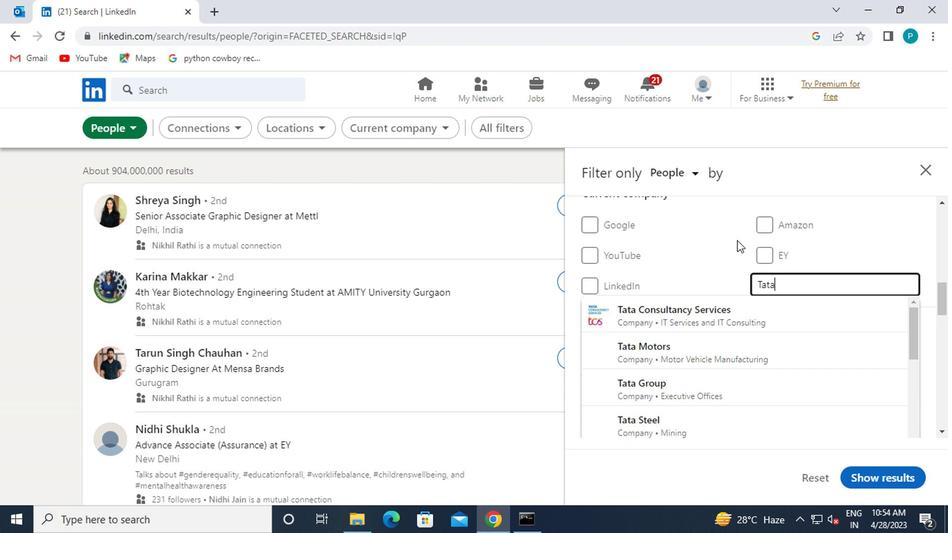 
Action: Mouse moved to (707, 330)
Screenshot: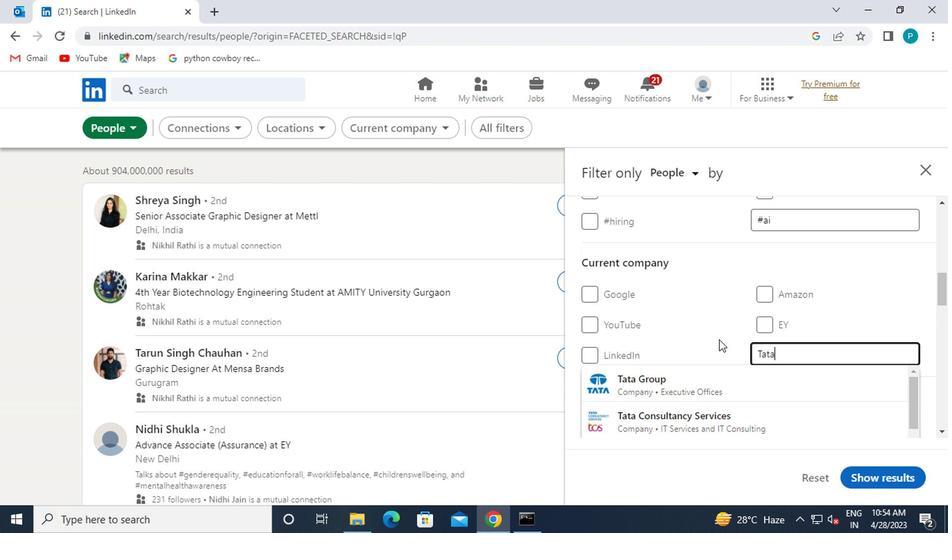 
Action: Mouse scrolled (707, 329) with delta (0, 0)
Screenshot: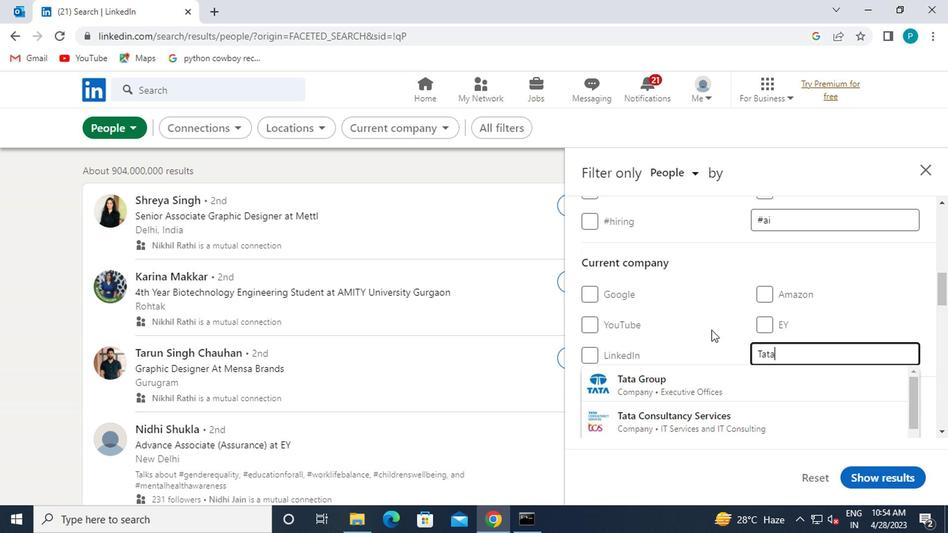 
Action: Mouse moved to (706, 347)
Screenshot: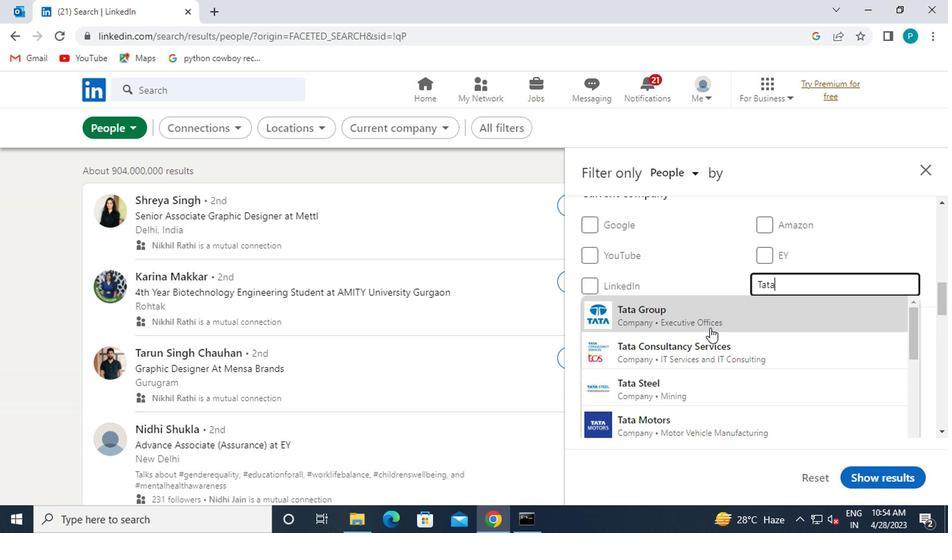
Action: Mouse scrolled (706, 347) with delta (0, 0)
Screenshot: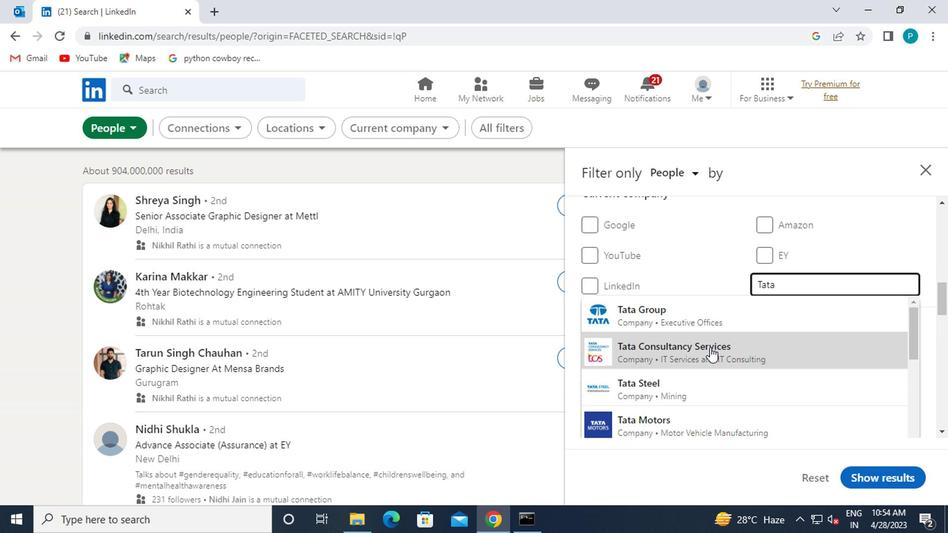 
Action: Mouse scrolled (706, 347) with delta (0, 0)
Screenshot: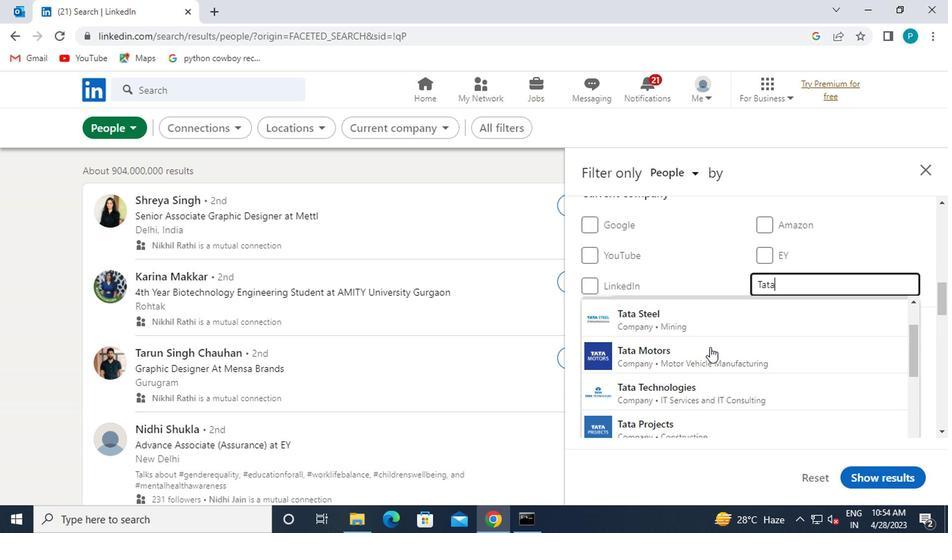 
Action: Mouse moved to (771, 308)
Screenshot: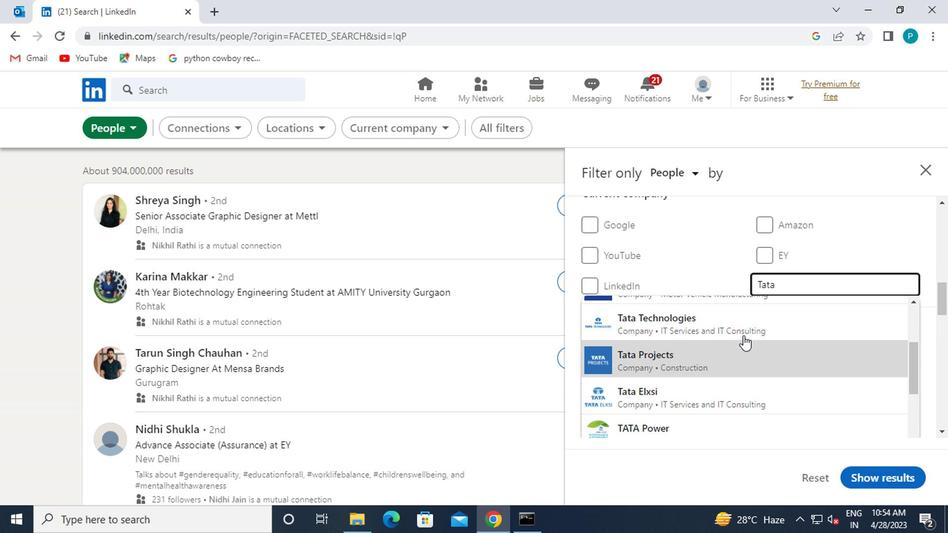 
Action: Key pressed <Key.space><Key.caps_lock>C<Key.caps_lock>OMM
Screenshot: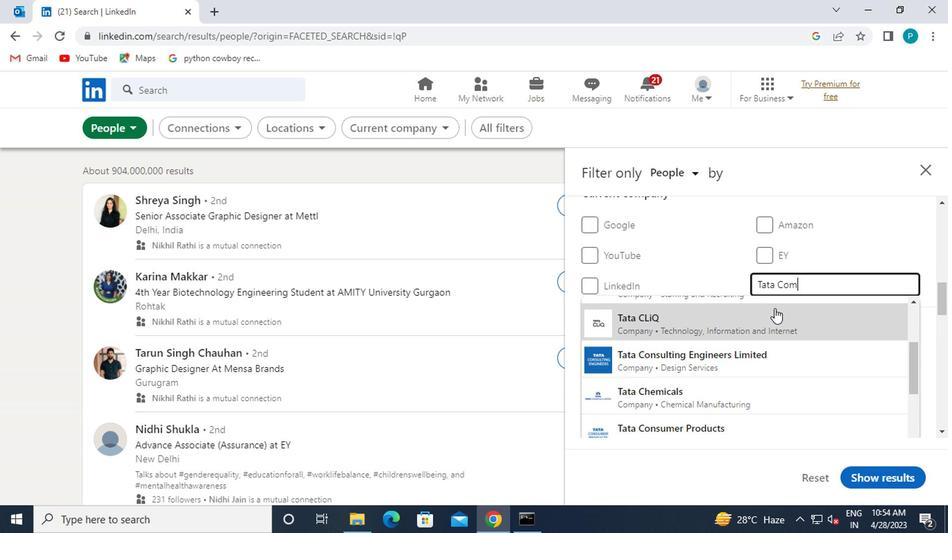 
Action: Mouse moved to (742, 335)
Screenshot: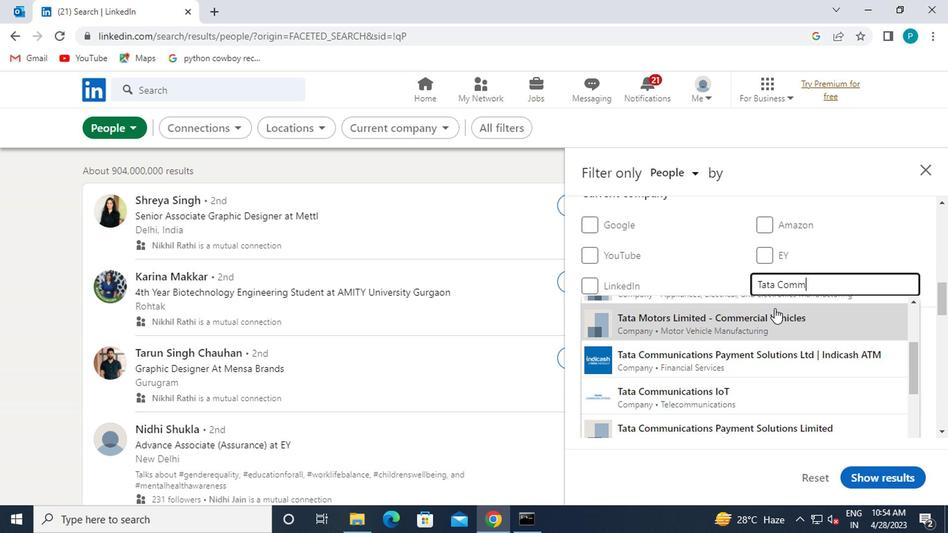 
Action: Mouse scrolled (742, 335) with delta (0, 0)
Screenshot: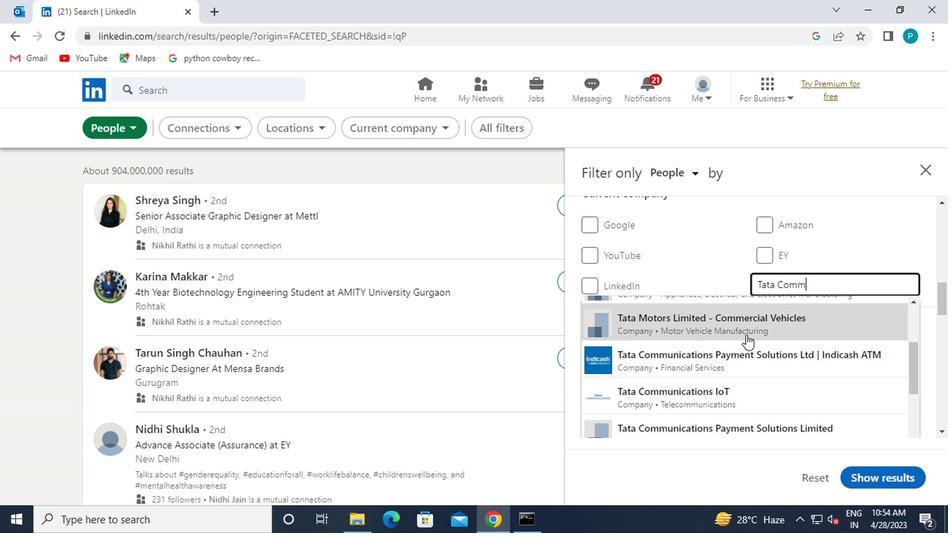 
Action: Mouse moved to (738, 330)
Screenshot: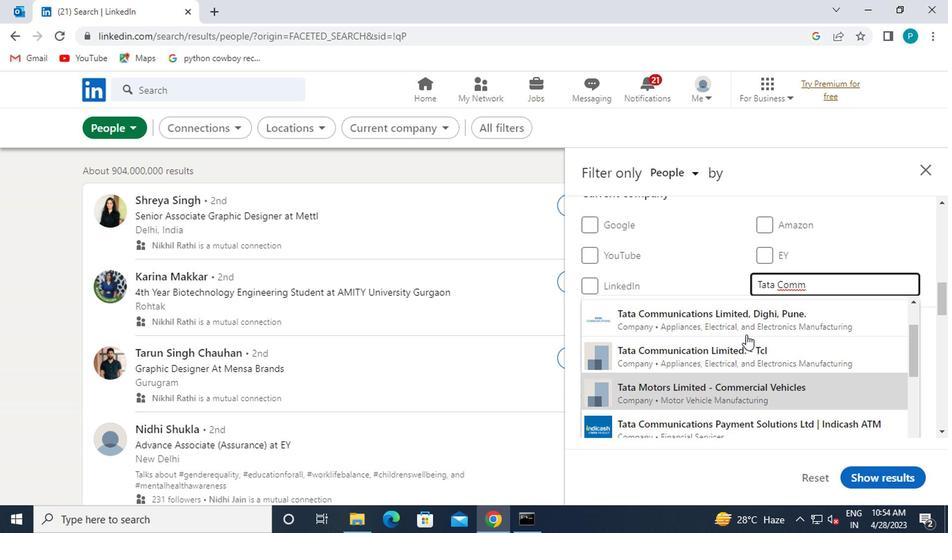 
Action: Mouse scrolled (738, 331) with delta (0, 0)
Screenshot: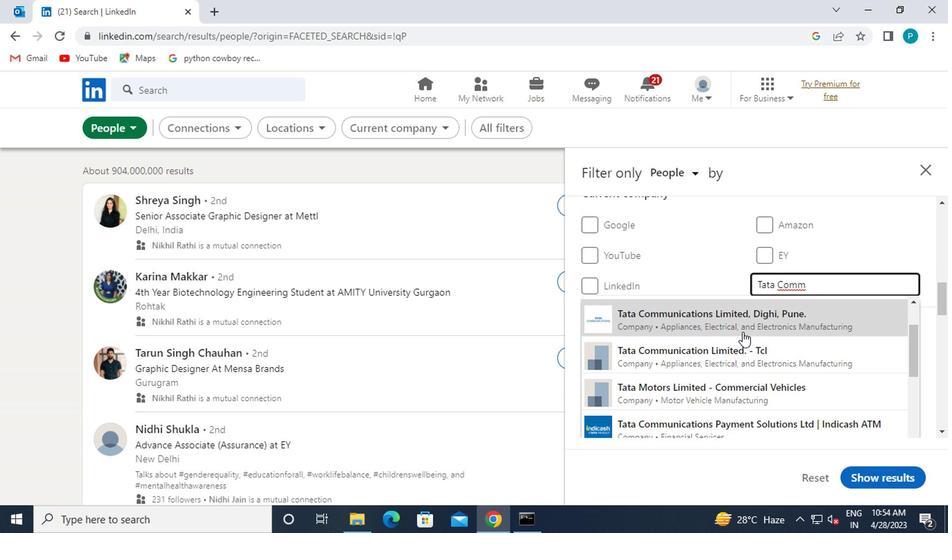 
Action: Mouse moved to (737, 330)
Screenshot: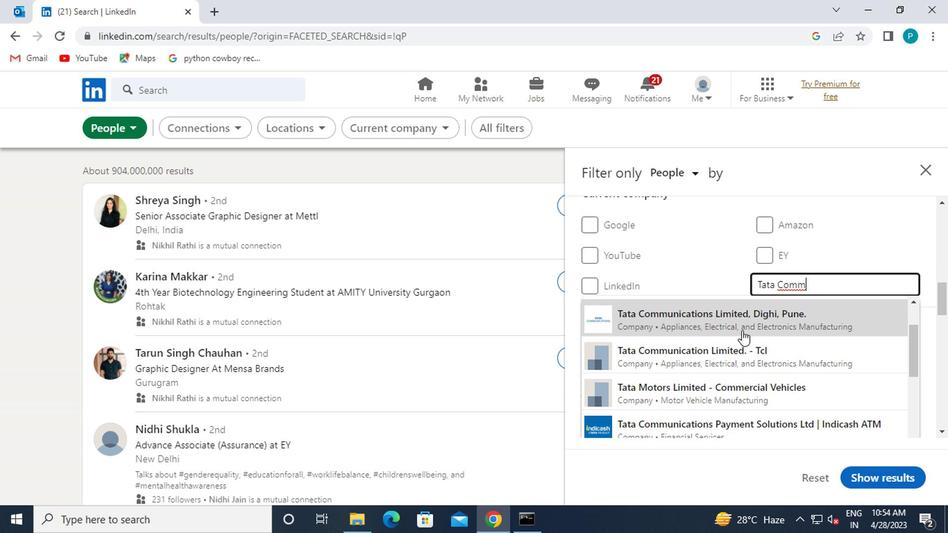 
Action: Mouse scrolled (737, 330) with delta (0, 0)
Screenshot: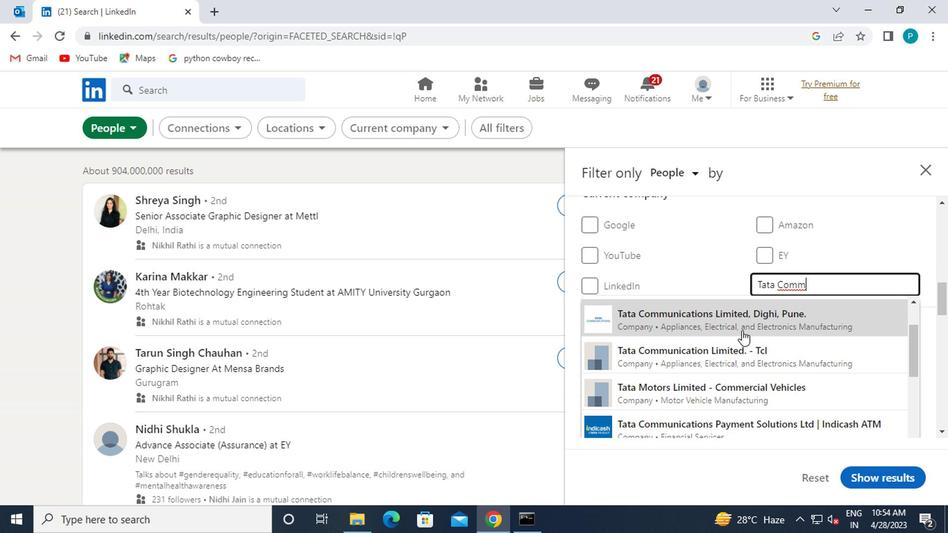 
Action: Mouse scrolled (737, 330) with delta (0, 0)
Screenshot: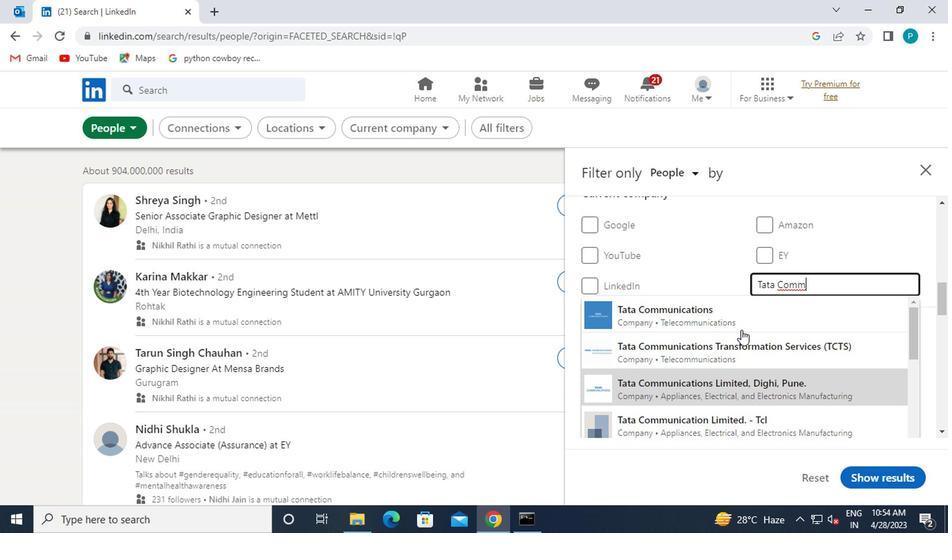 
Action: Mouse moved to (733, 320)
Screenshot: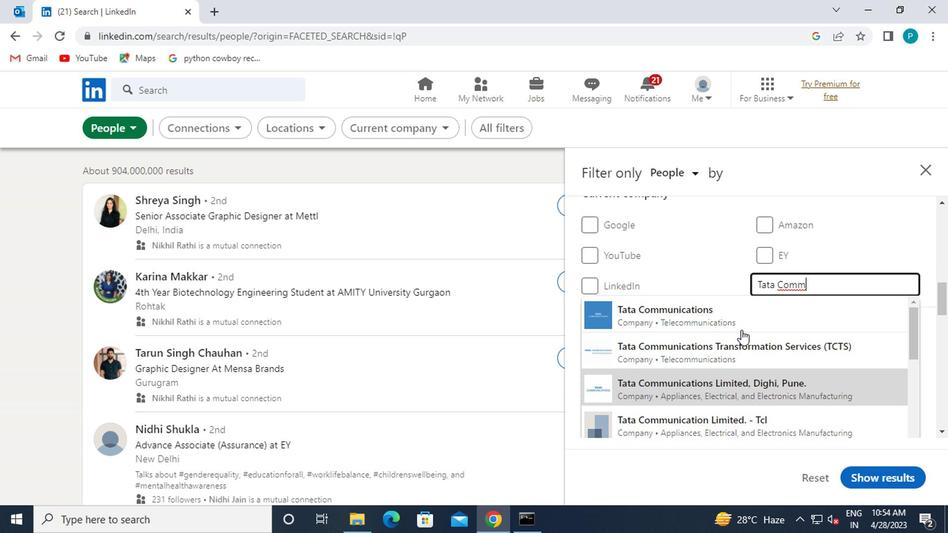 
Action: Mouse pressed left at (733, 320)
Screenshot: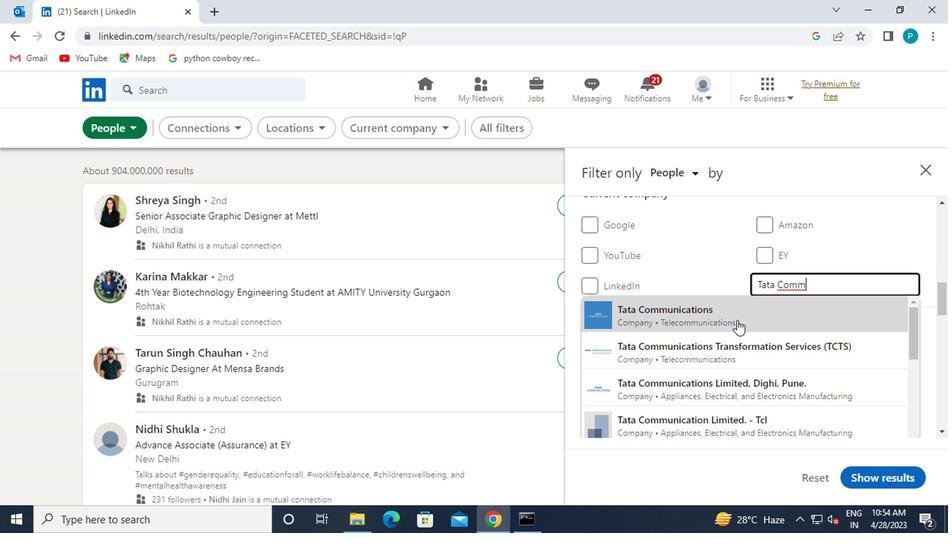 
Action: Mouse scrolled (733, 320) with delta (0, 0)
Screenshot: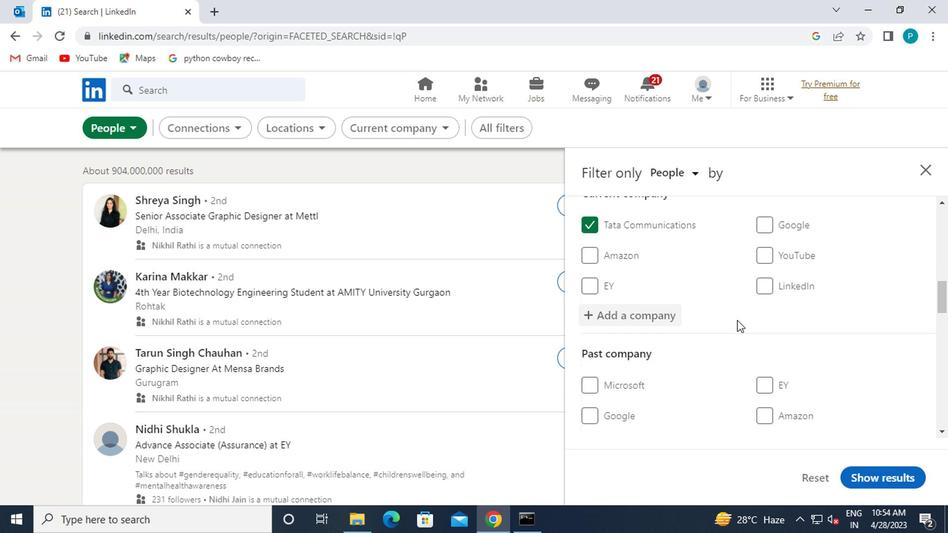 
Action: Mouse scrolled (733, 320) with delta (0, 0)
Screenshot: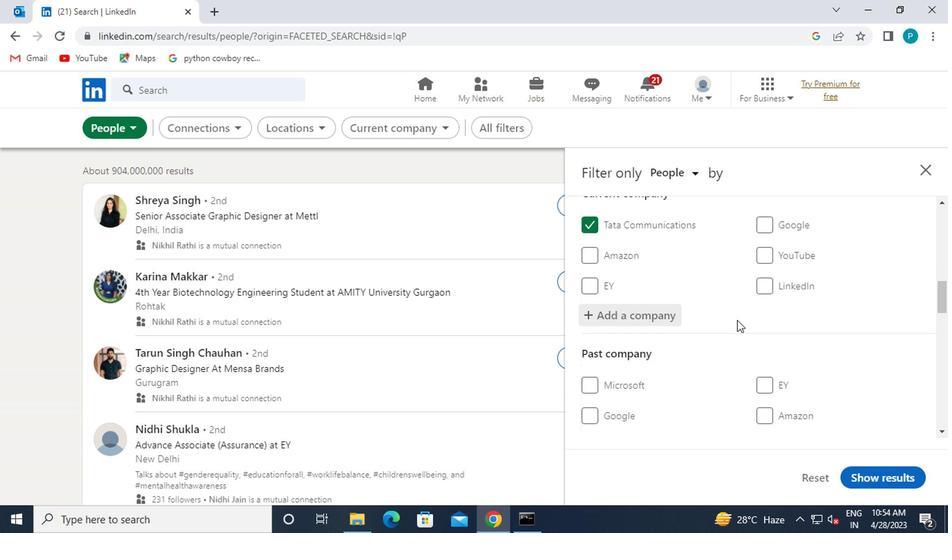 
Action: Mouse scrolled (733, 320) with delta (0, 0)
Screenshot: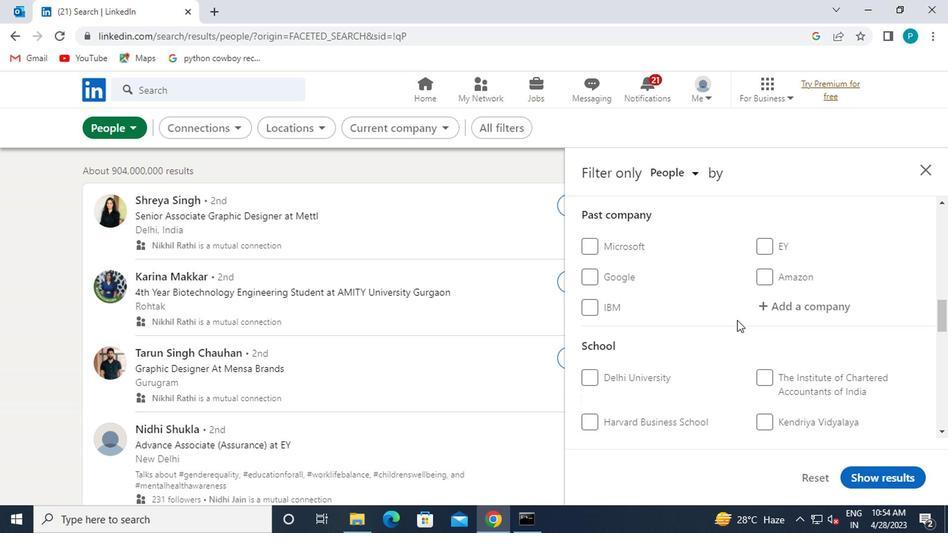 
Action: Mouse scrolled (733, 320) with delta (0, 0)
Screenshot: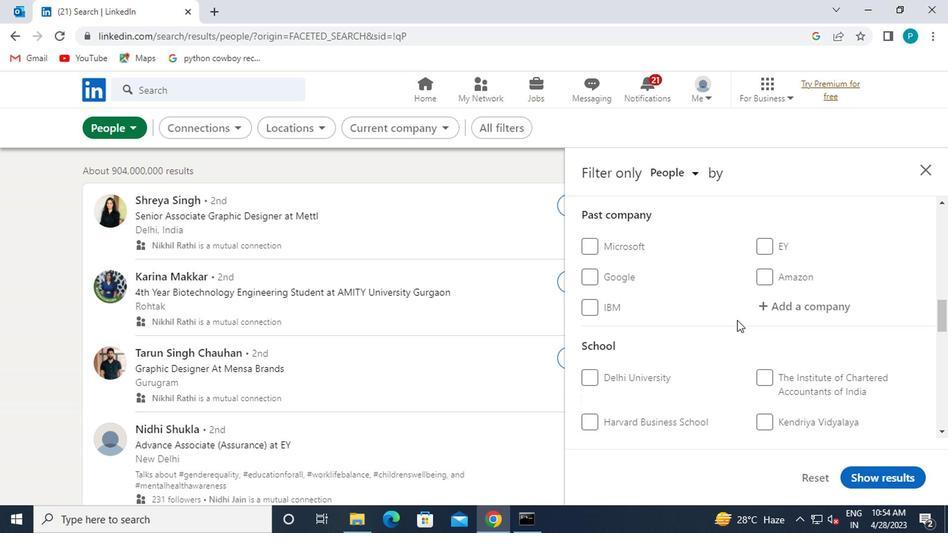 
Action: Mouse scrolled (733, 320) with delta (0, 0)
Screenshot: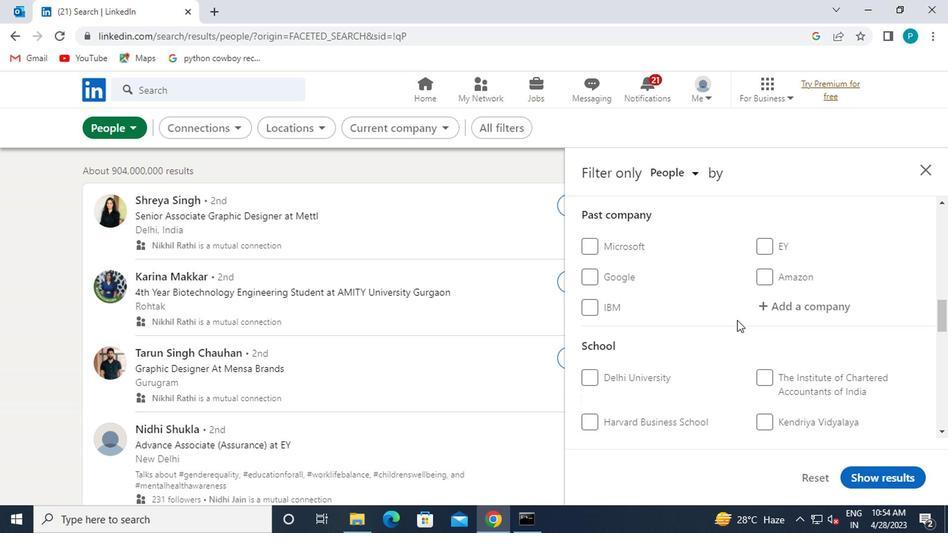 
Action: Mouse moved to (782, 245)
Screenshot: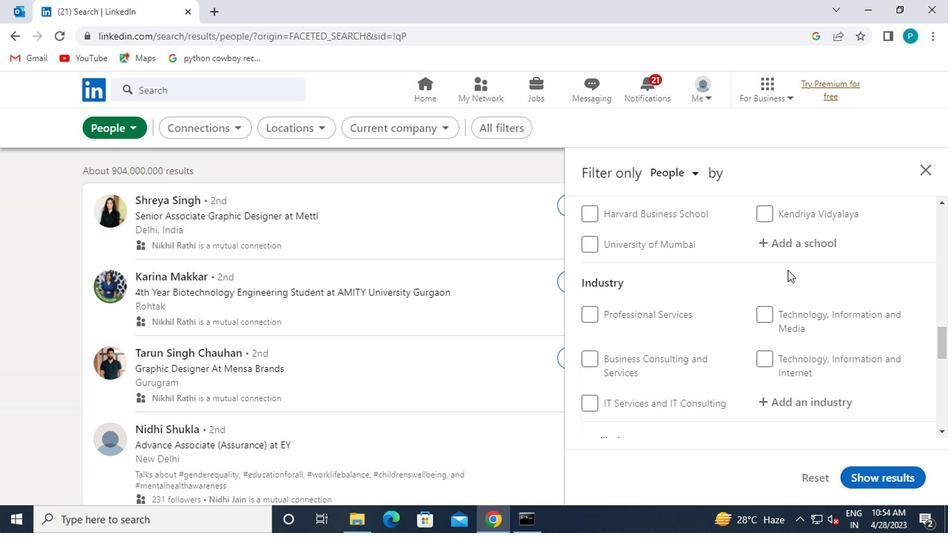 
Action: Mouse pressed left at (782, 245)
Screenshot: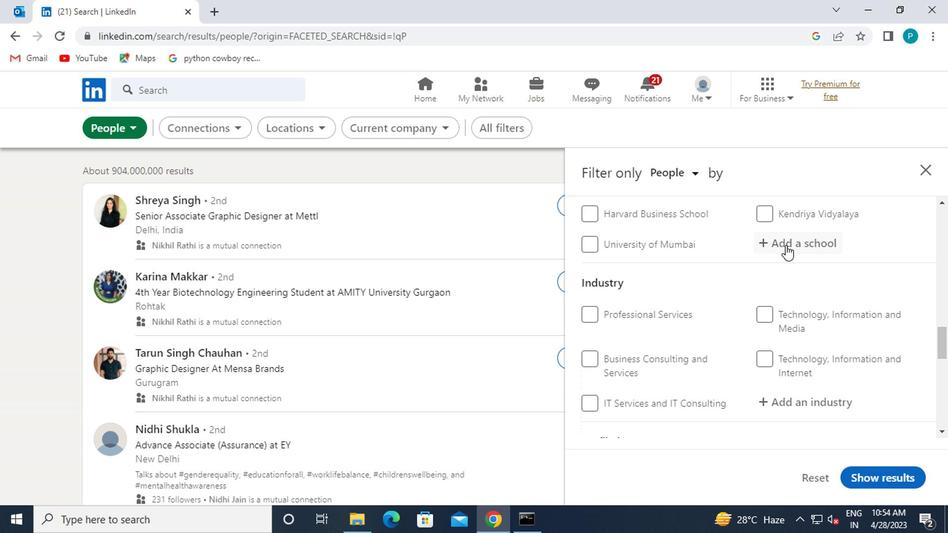 
Action: Key pressed <Key.caps_lock>D<Key.caps_lock>ELHI<Key.space><Key.caps_lock>P<Key.caps_lock>UBLIC<Key.space><Key.caps_lock>S<Key.caps_lock>CHOOL<Key.space>N
Screenshot: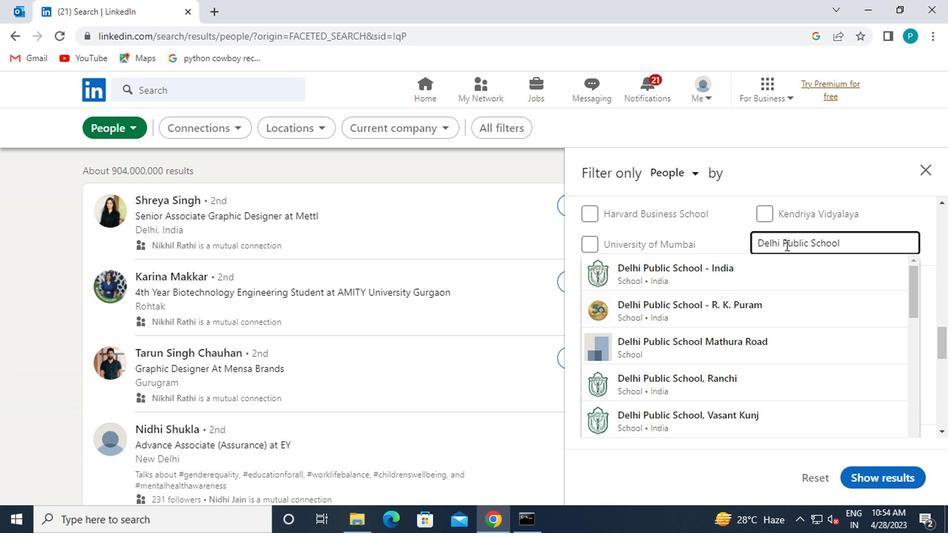 
Action: Mouse moved to (774, 261)
Screenshot: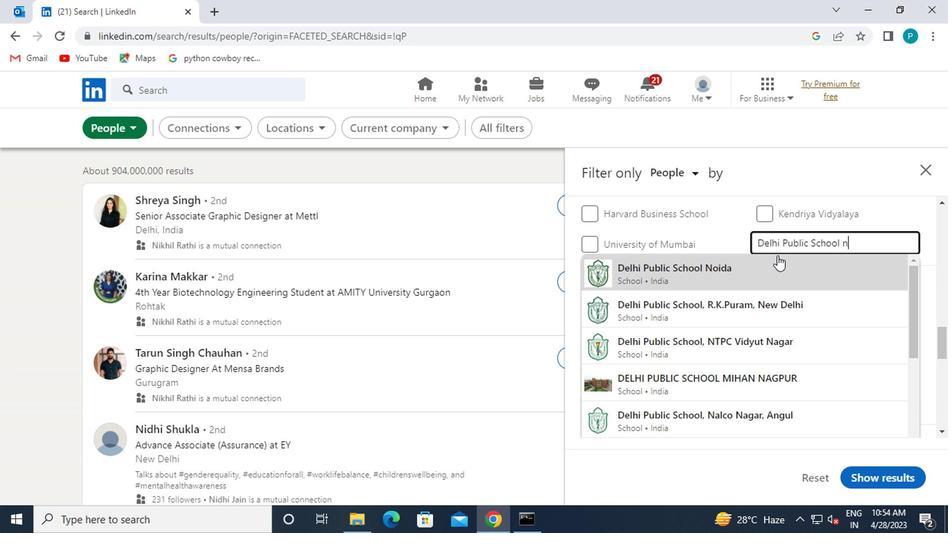 
Action: Mouse pressed left at (774, 261)
Screenshot: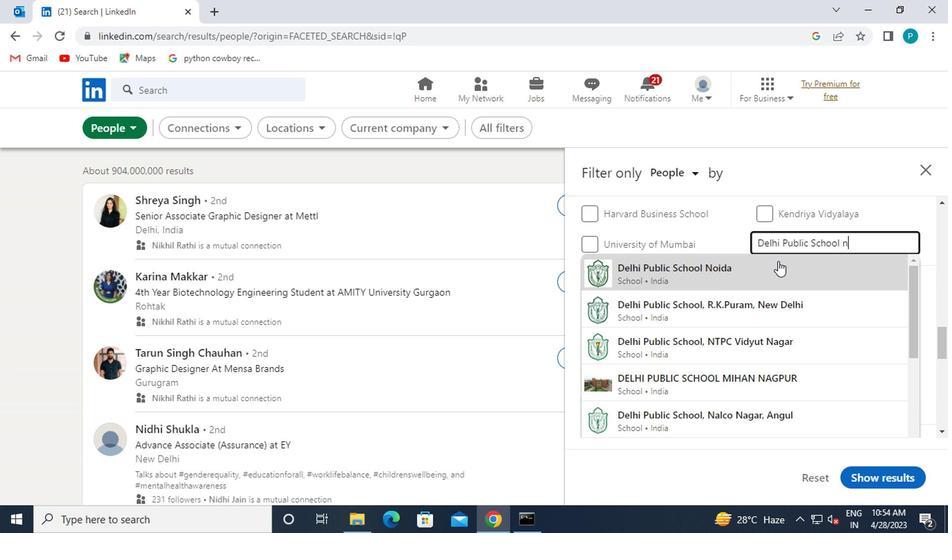 
Action: Mouse moved to (774, 263)
Screenshot: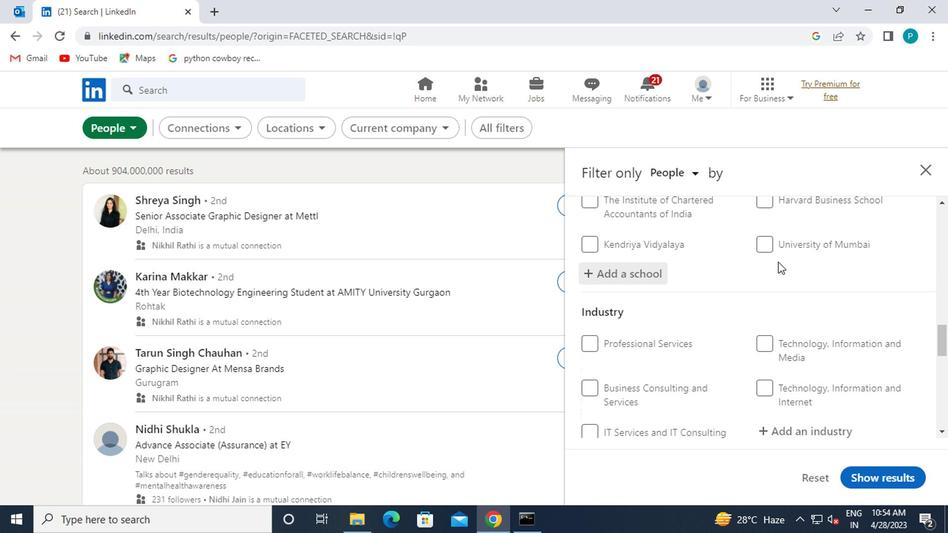 
Action: Mouse scrolled (774, 262) with delta (0, 0)
Screenshot: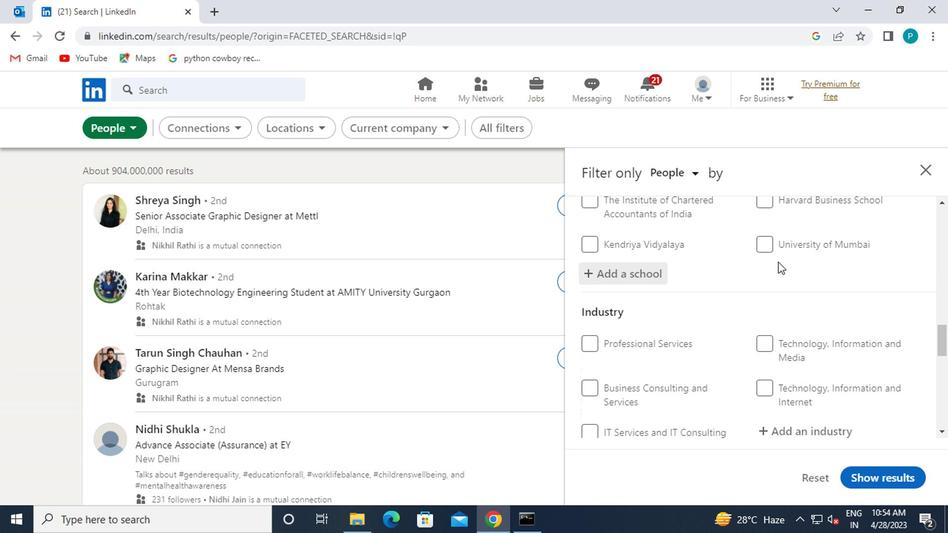 
Action: Mouse moved to (774, 264)
Screenshot: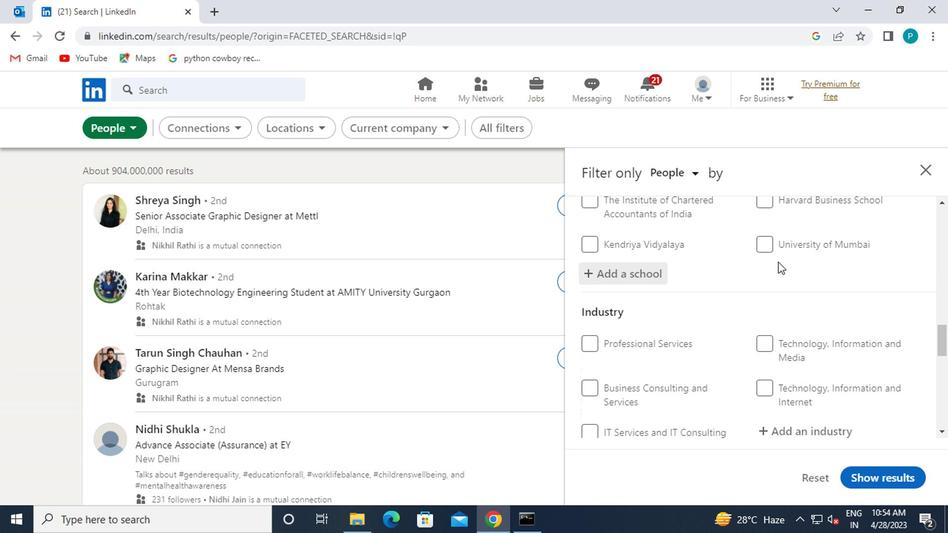 
Action: Mouse scrolled (774, 263) with delta (0, 0)
Screenshot: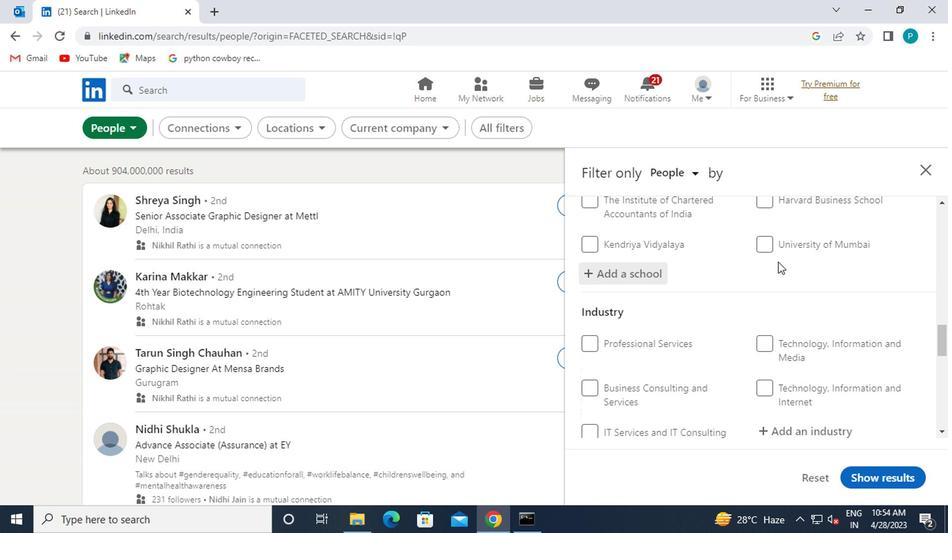 
Action: Mouse moved to (787, 287)
Screenshot: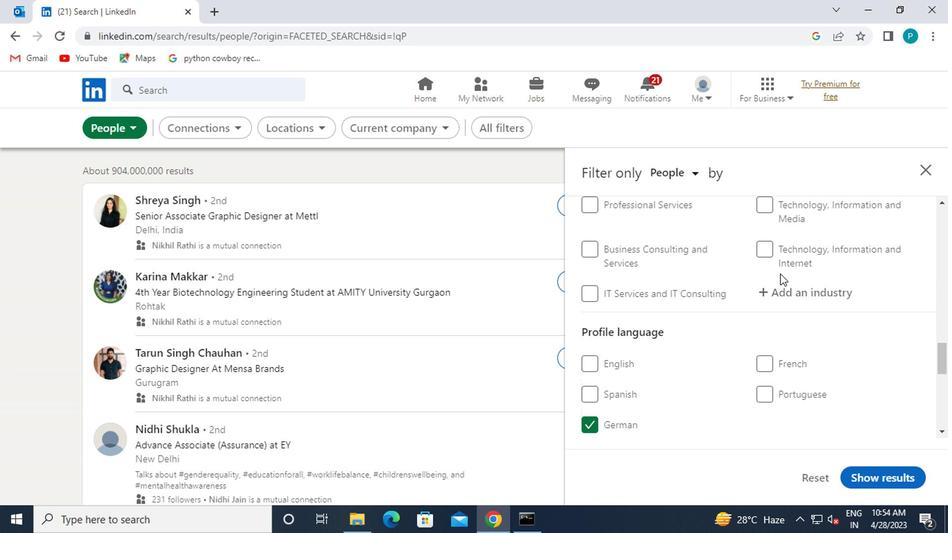 
Action: Mouse pressed left at (787, 287)
Screenshot: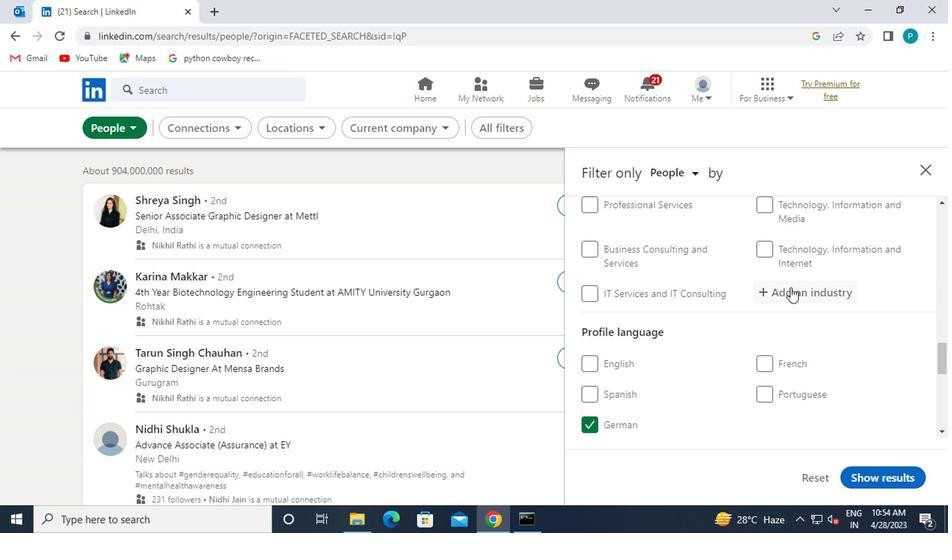 
Action: Key pressed <Key.caps_lock>S<Key.caps_lock>AV
Screenshot: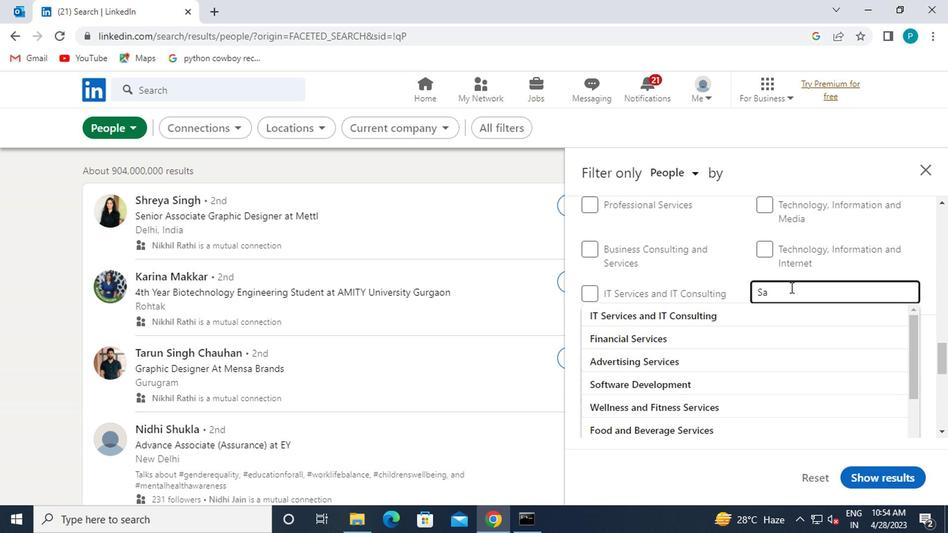 
Action: Mouse moved to (772, 317)
Screenshot: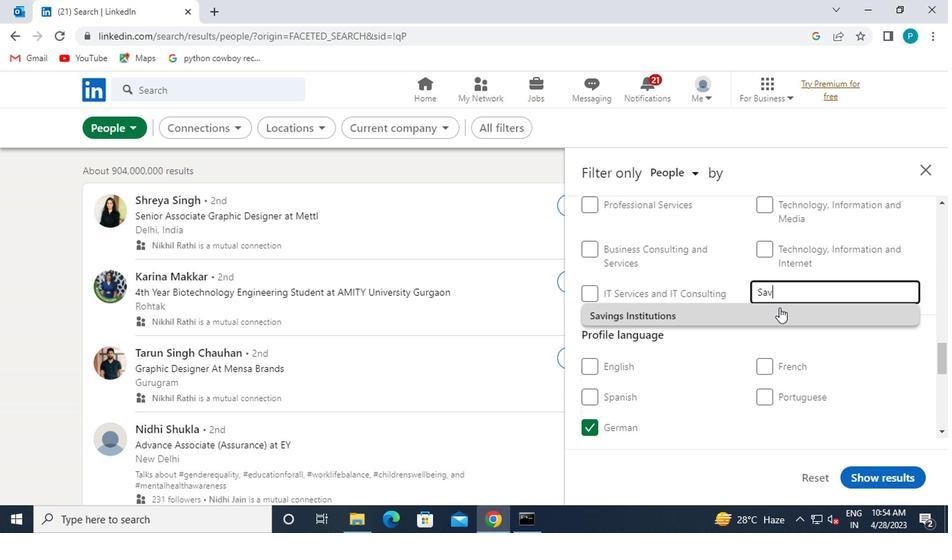 
Action: Mouse pressed left at (772, 317)
Screenshot: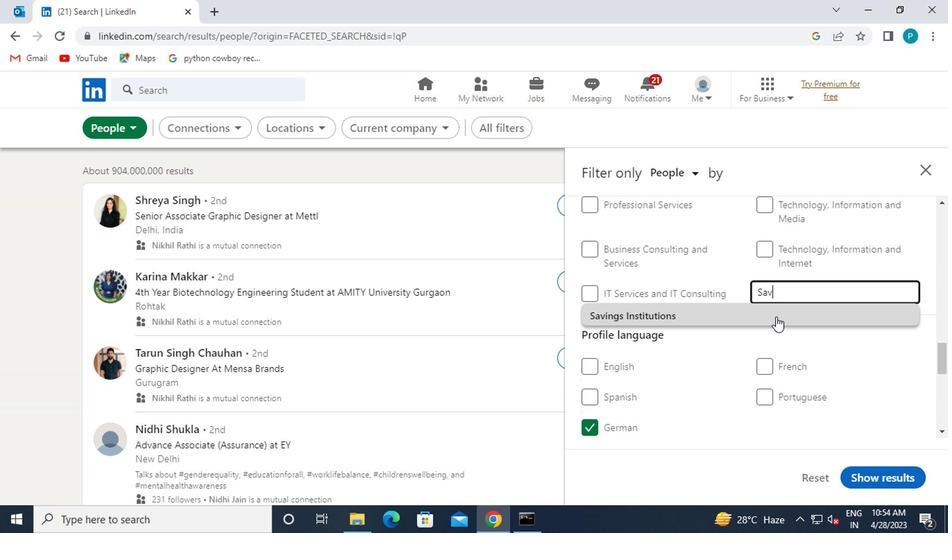 
Action: Mouse moved to (743, 318)
Screenshot: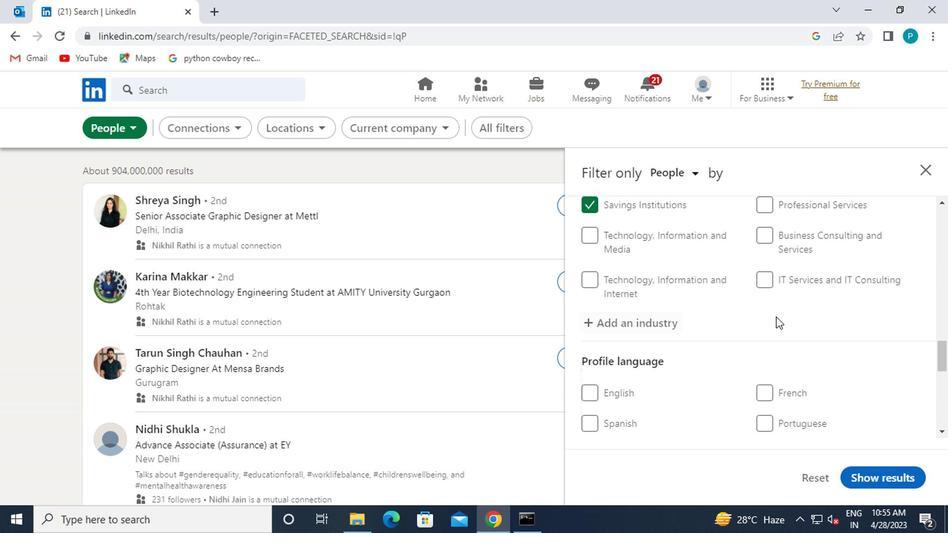 
Action: Mouse scrolled (743, 318) with delta (0, 0)
Screenshot: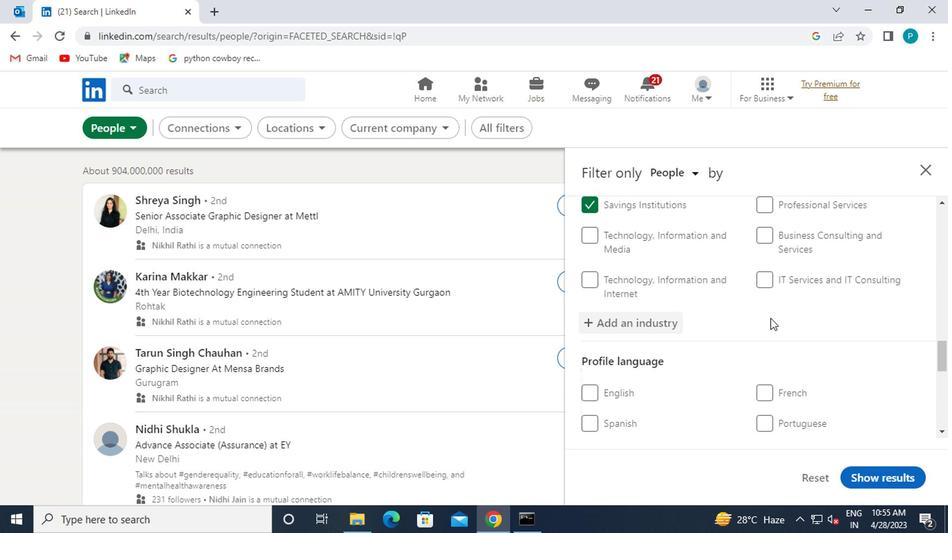 
Action: Mouse scrolled (743, 318) with delta (0, 0)
Screenshot: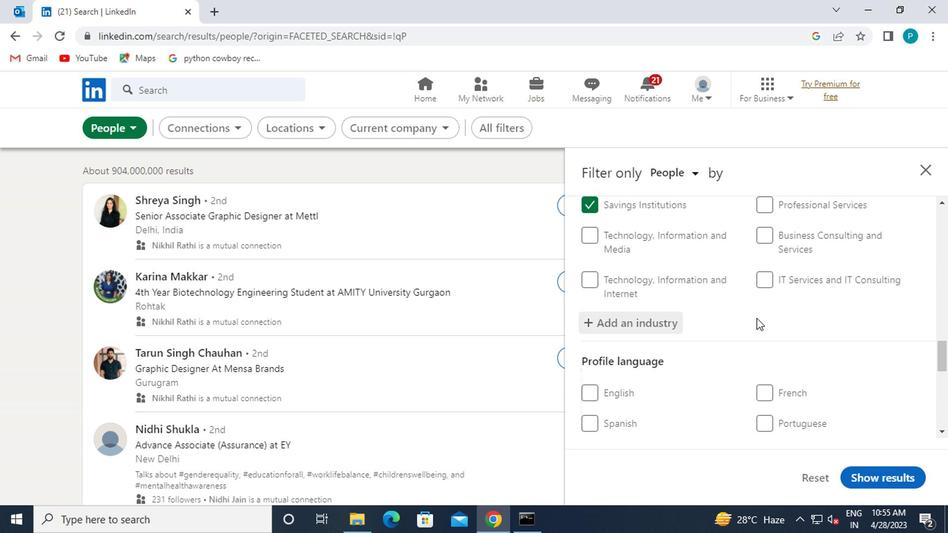 
Action: Mouse scrolled (743, 318) with delta (0, 0)
Screenshot: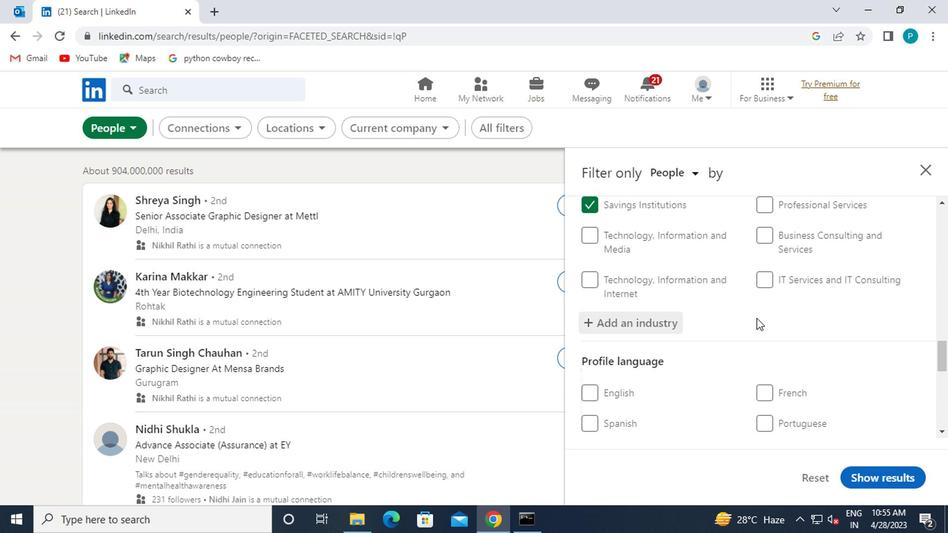 
Action: Mouse scrolled (743, 318) with delta (0, 0)
Screenshot: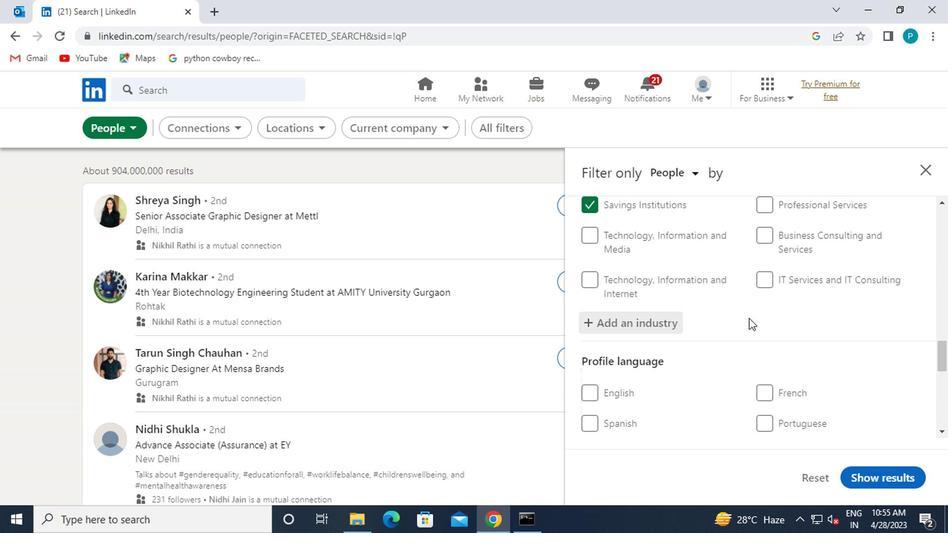 
Action: Mouse moved to (784, 382)
Screenshot: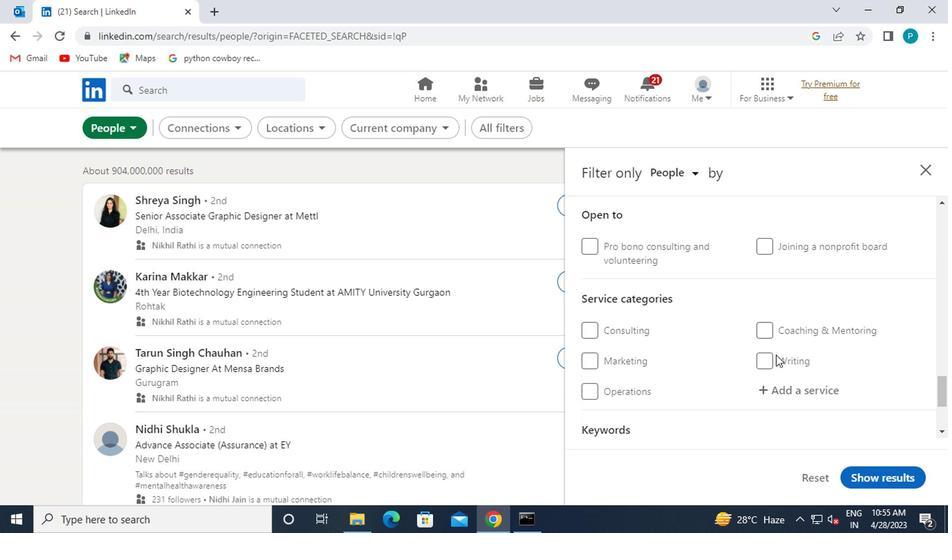 
Action: Mouse pressed left at (784, 382)
Screenshot: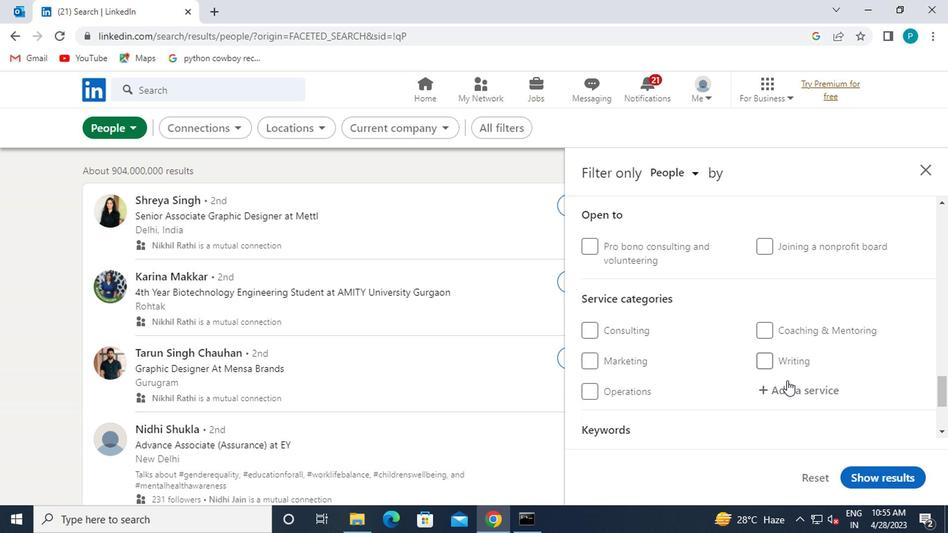 
Action: Key pressed <Key.caps_lock>W<Key.caps_lock>ORD
Screenshot: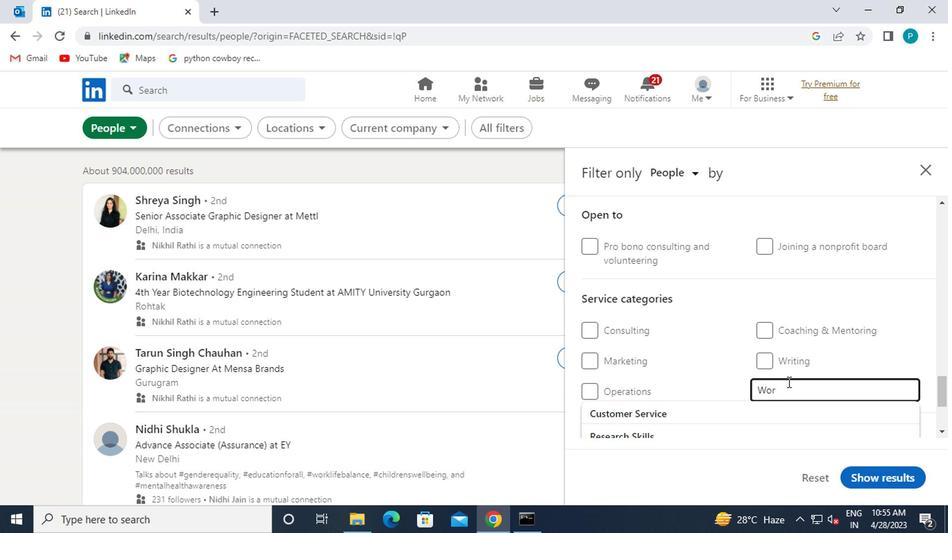 
Action: Mouse moved to (682, 358)
Screenshot: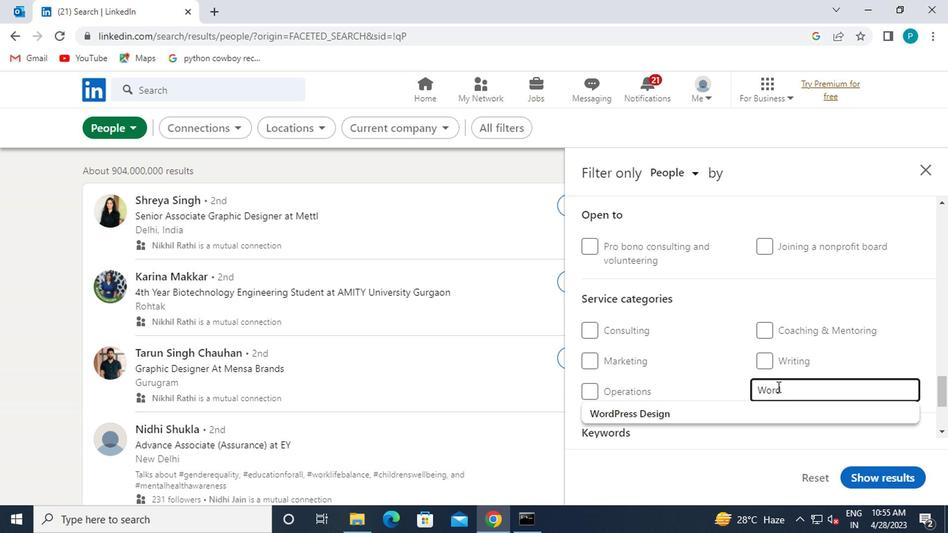 
Action: Mouse scrolled (682, 357) with delta (0, 0)
Screenshot: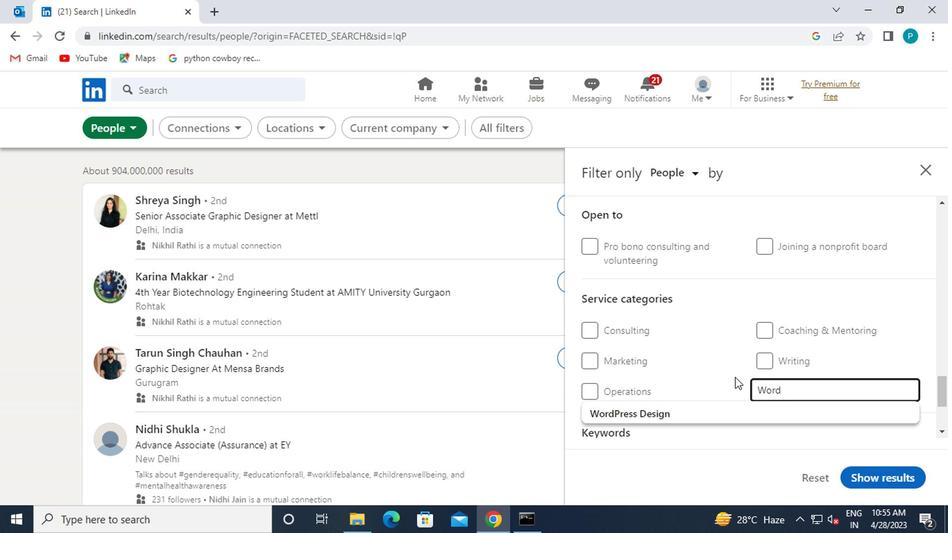 
Action: Mouse moved to (665, 340)
Screenshot: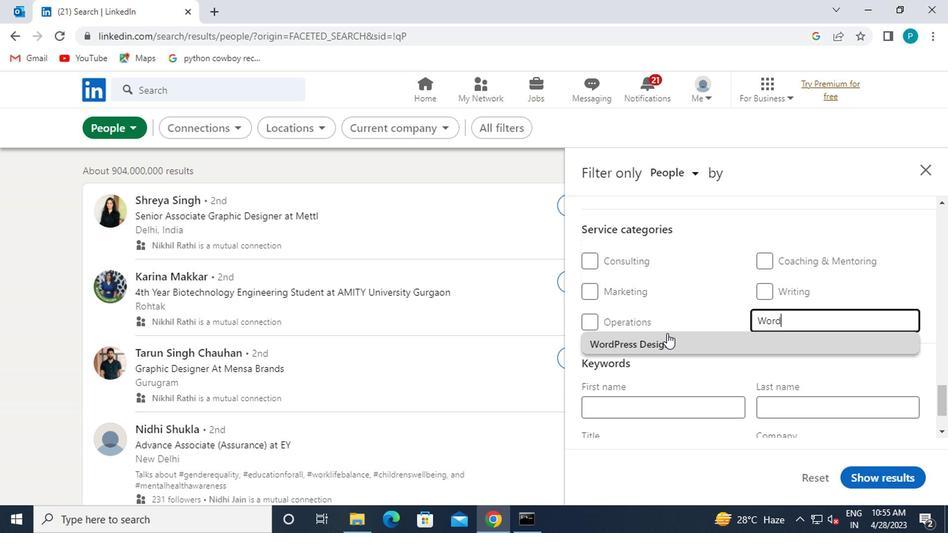 
Action: Mouse pressed left at (665, 340)
Screenshot: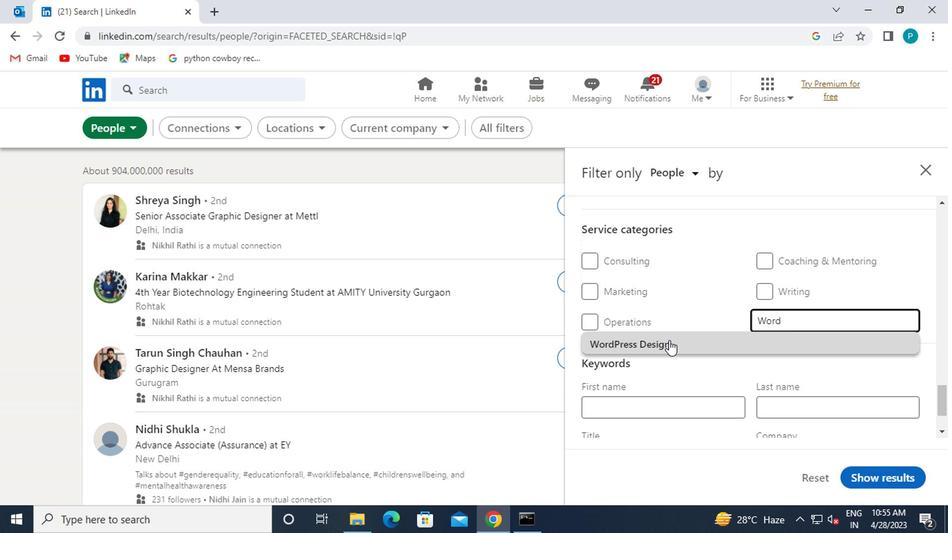 
Action: Mouse scrolled (665, 340) with delta (0, 0)
Screenshot: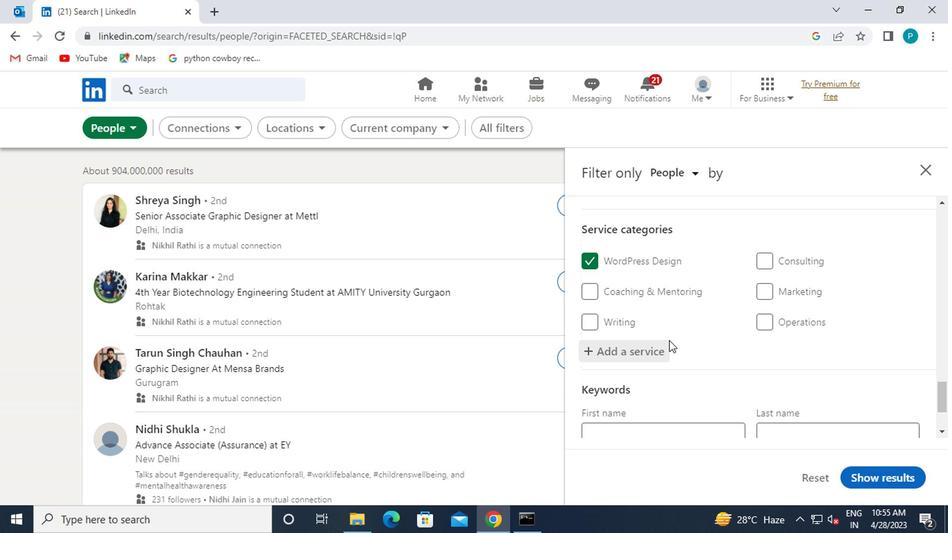 
Action: Mouse scrolled (665, 340) with delta (0, 0)
Screenshot: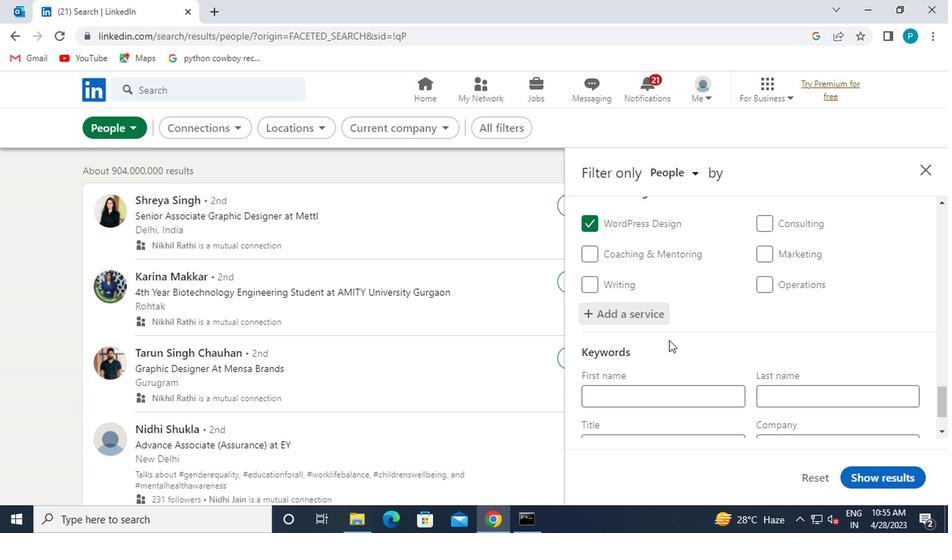 
Action: Mouse scrolled (665, 340) with delta (0, 0)
Screenshot: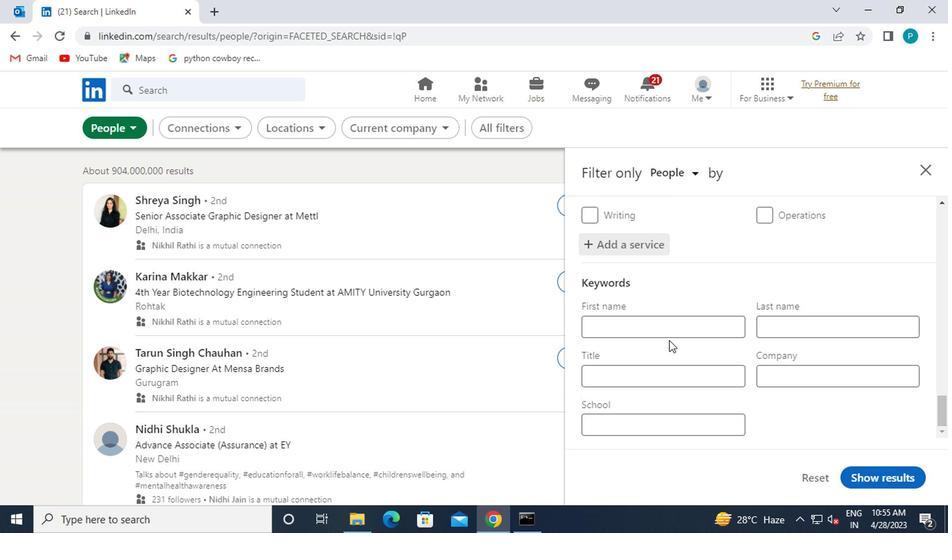 
Action: Mouse moved to (665, 368)
Screenshot: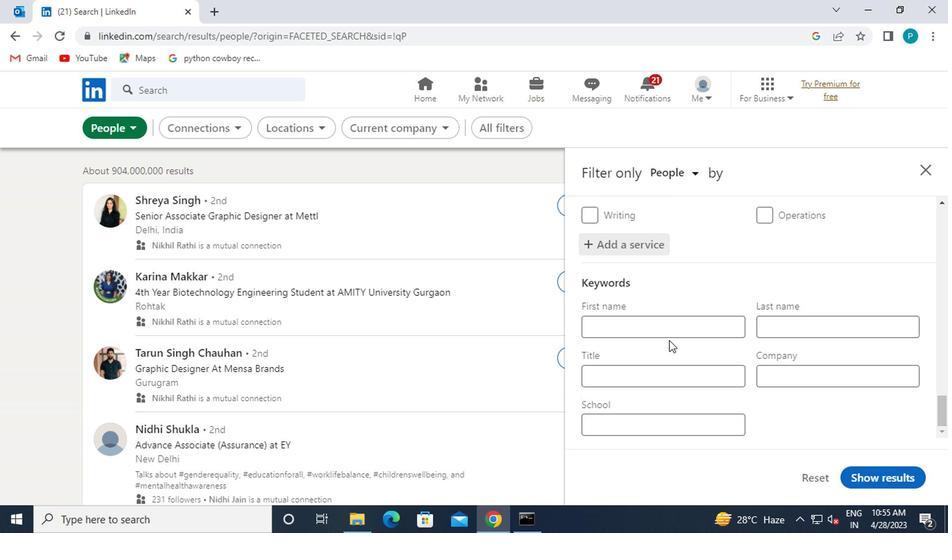 
Action: Mouse pressed left at (665, 368)
Screenshot: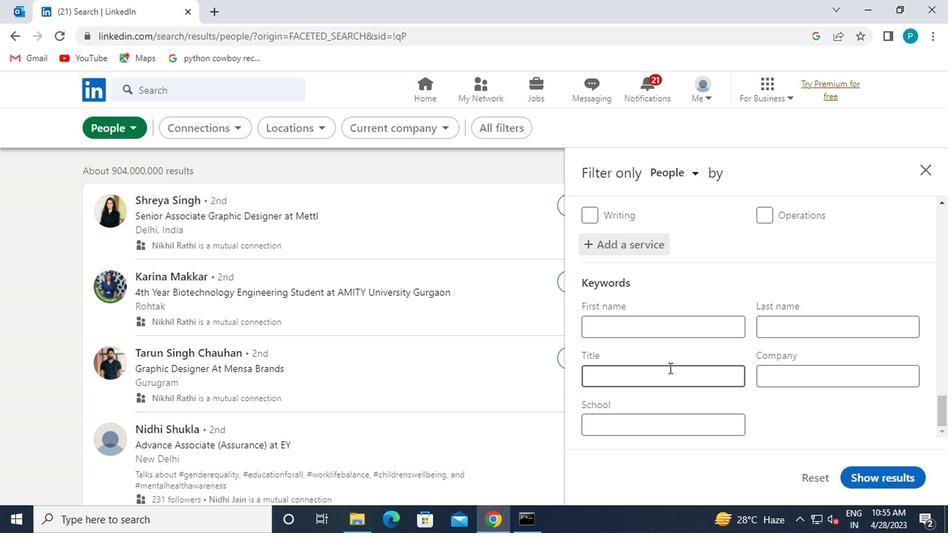 
Action: Key pressed <Key.caps_lock>M<Key.caps_lock>ARKETING<Key.space><Key.caps_lock>R<Key.caps_lock>ESEARCH<Key.space><Key.caps_lock>A<Key.caps_lock>NALYST
Screenshot: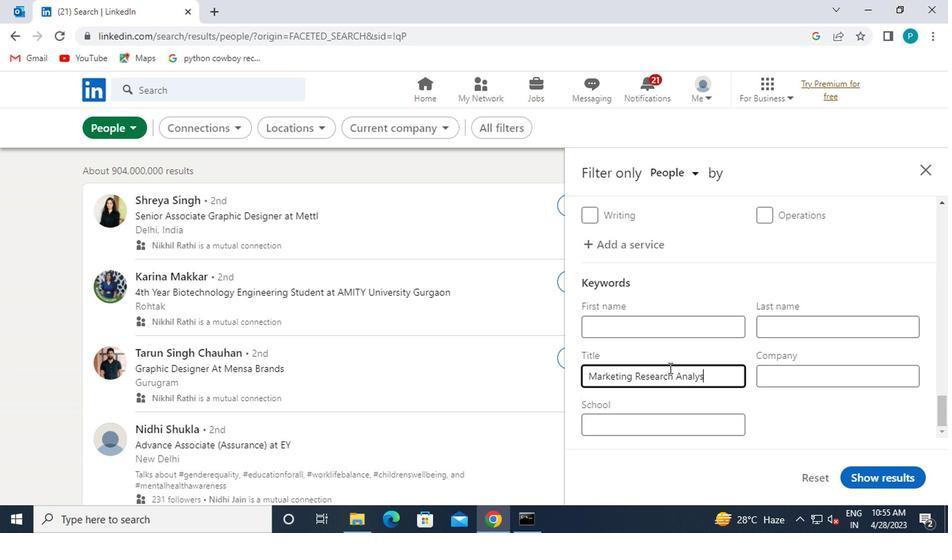 
Action: Mouse moved to (873, 474)
Screenshot: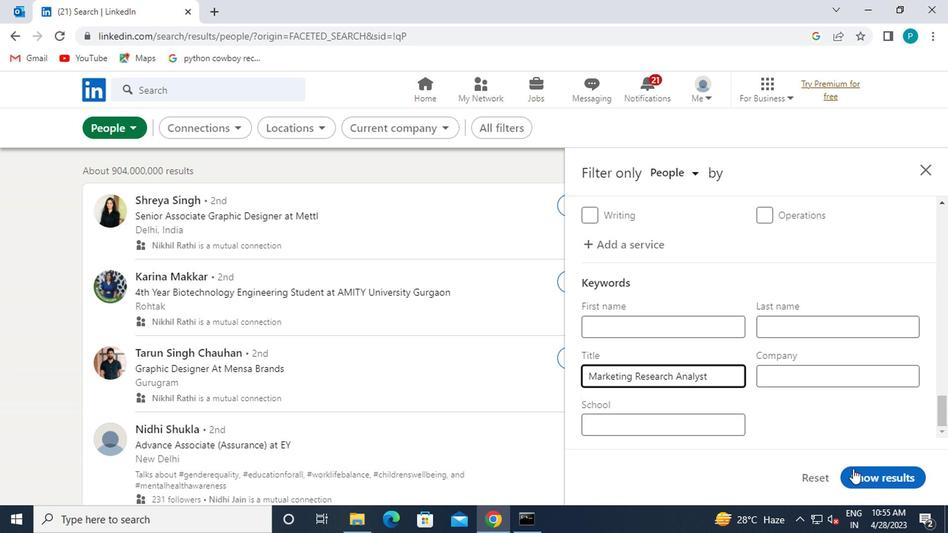 
Action: Mouse pressed left at (873, 474)
Screenshot: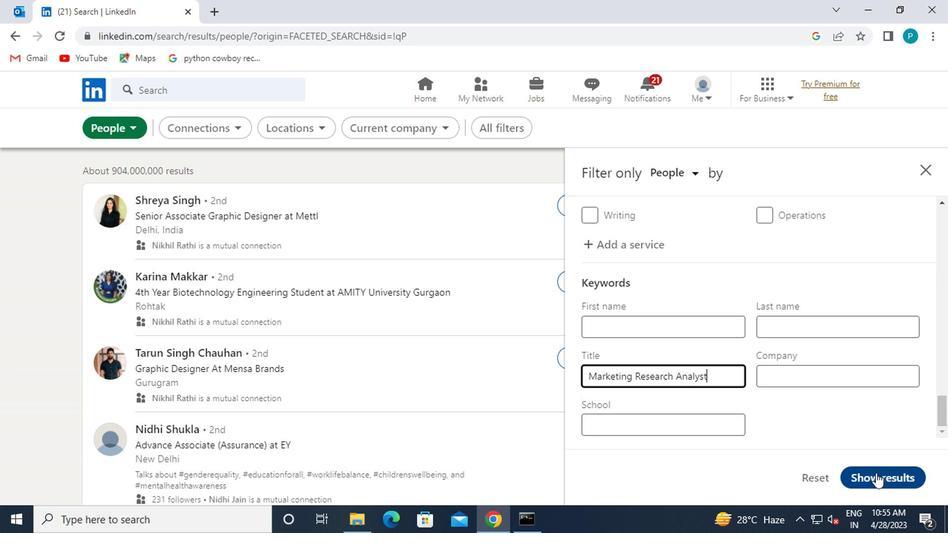
